Task: Select a due date automation when advanced on, 2 days before a card is due add content with a description containing resume at 11:00 AM.
Action: Mouse moved to (1344, 96)
Screenshot: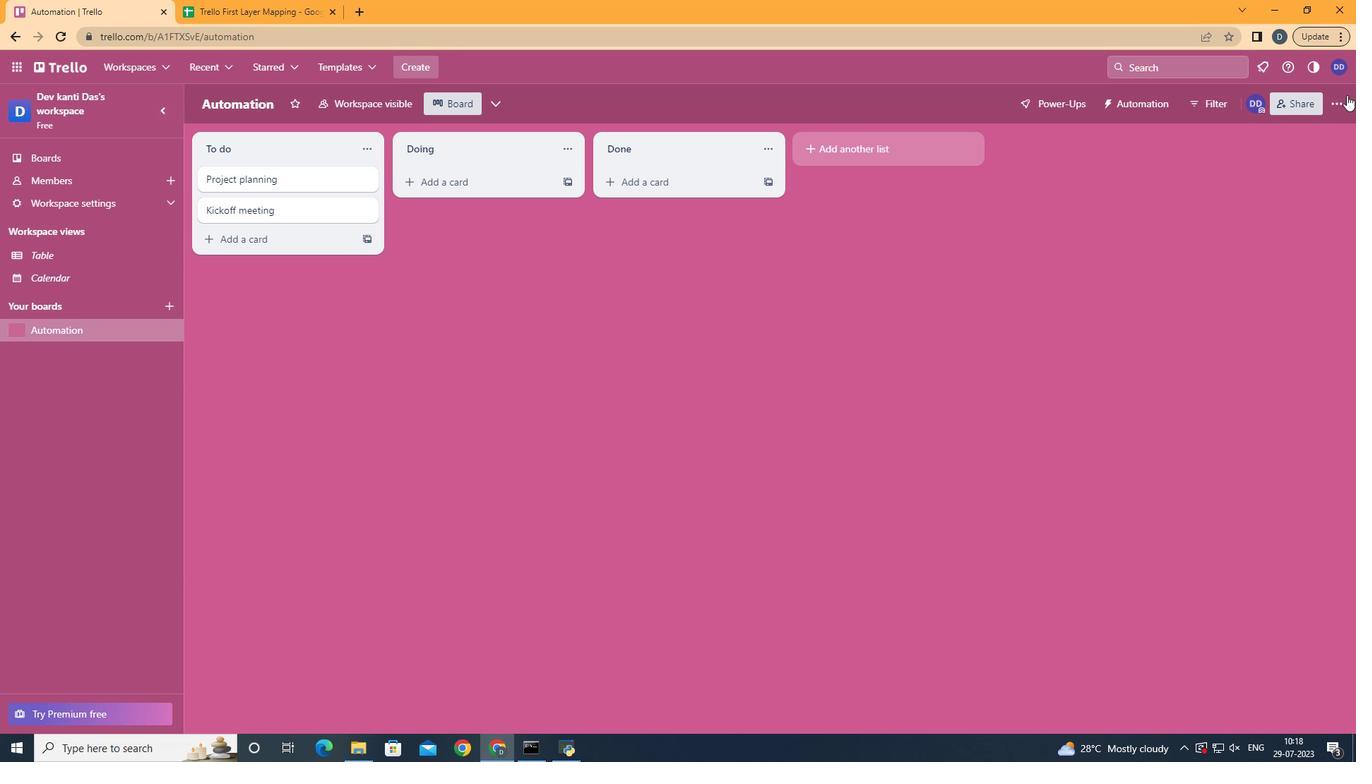 
Action: Mouse pressed left at (1344, 96)
Screenshot: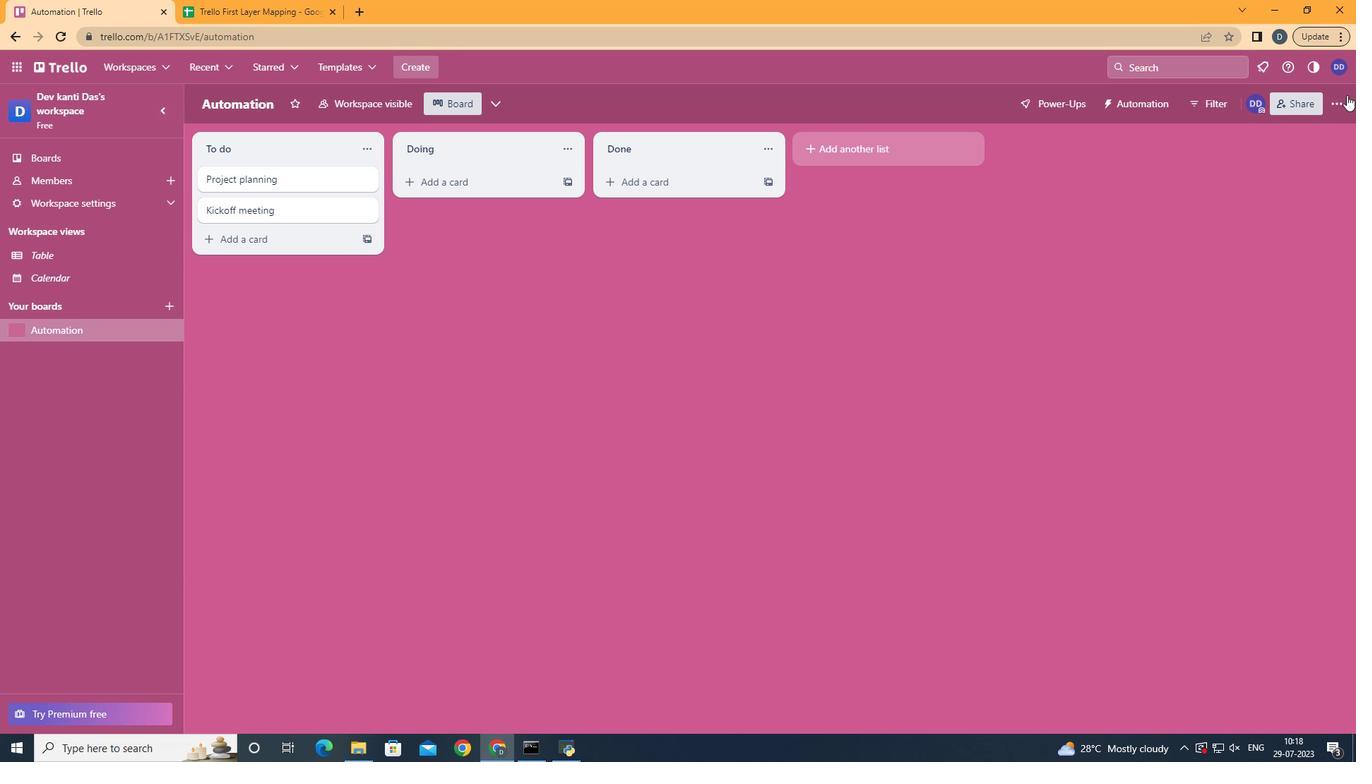 
Action: Mouse moved to (1211, 295)
Screenshot: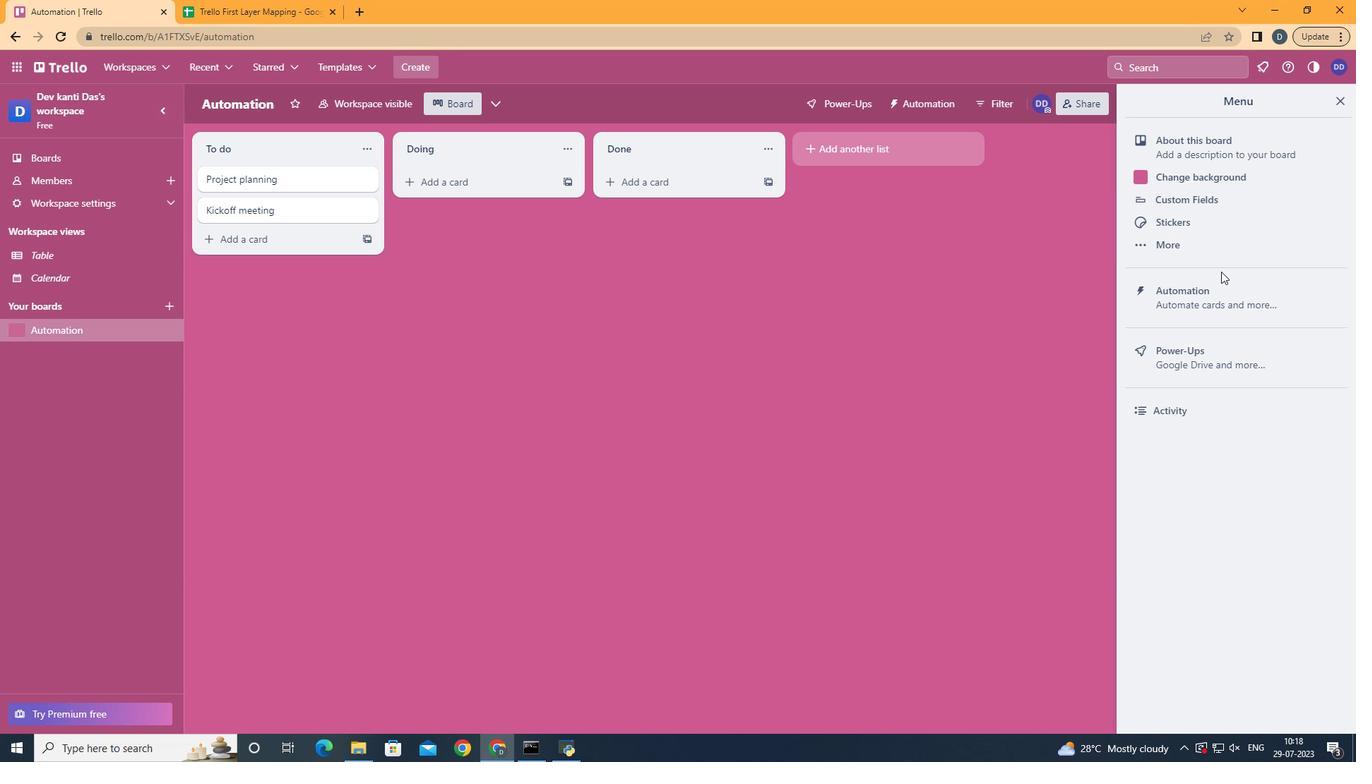 
Action: Mouse pressed left at (1211, 295)
Screenshot: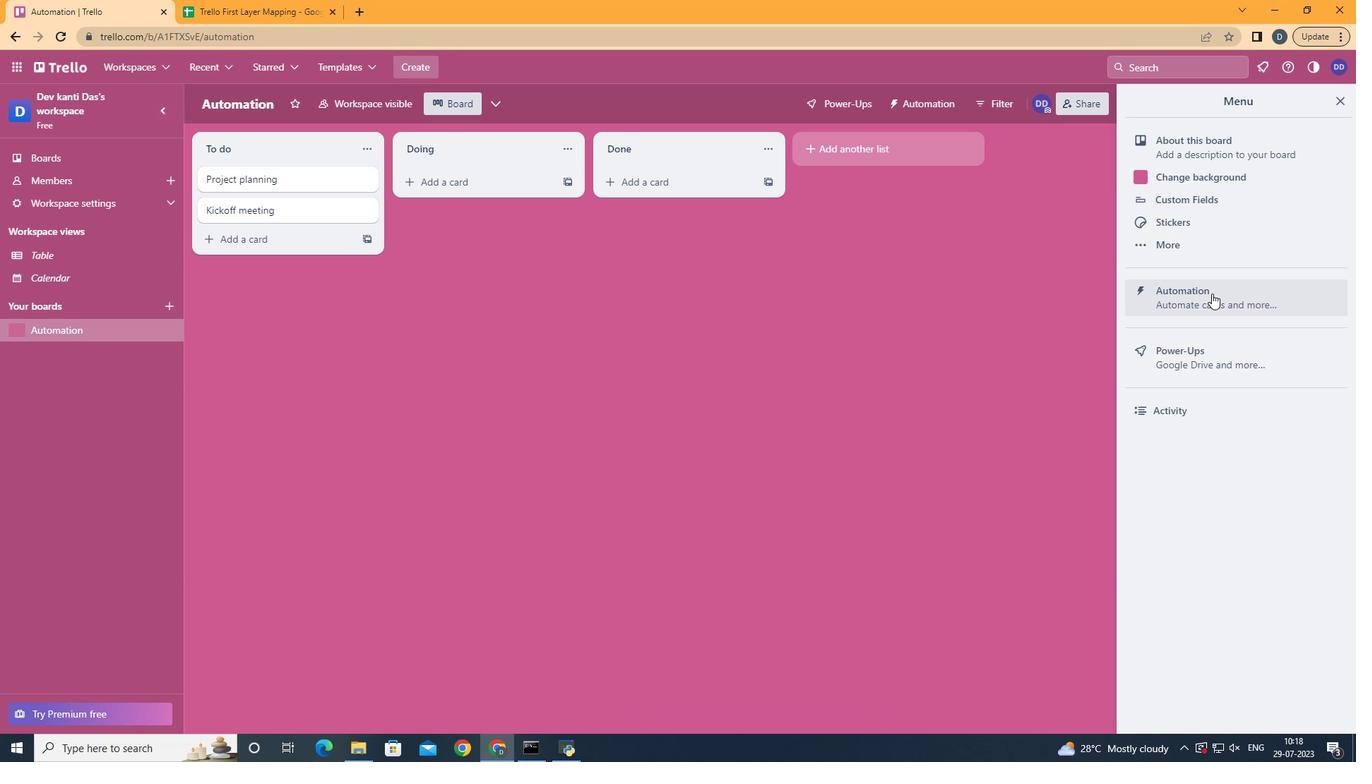 
Action: Mouse moved to (234, 281)
Screenshot: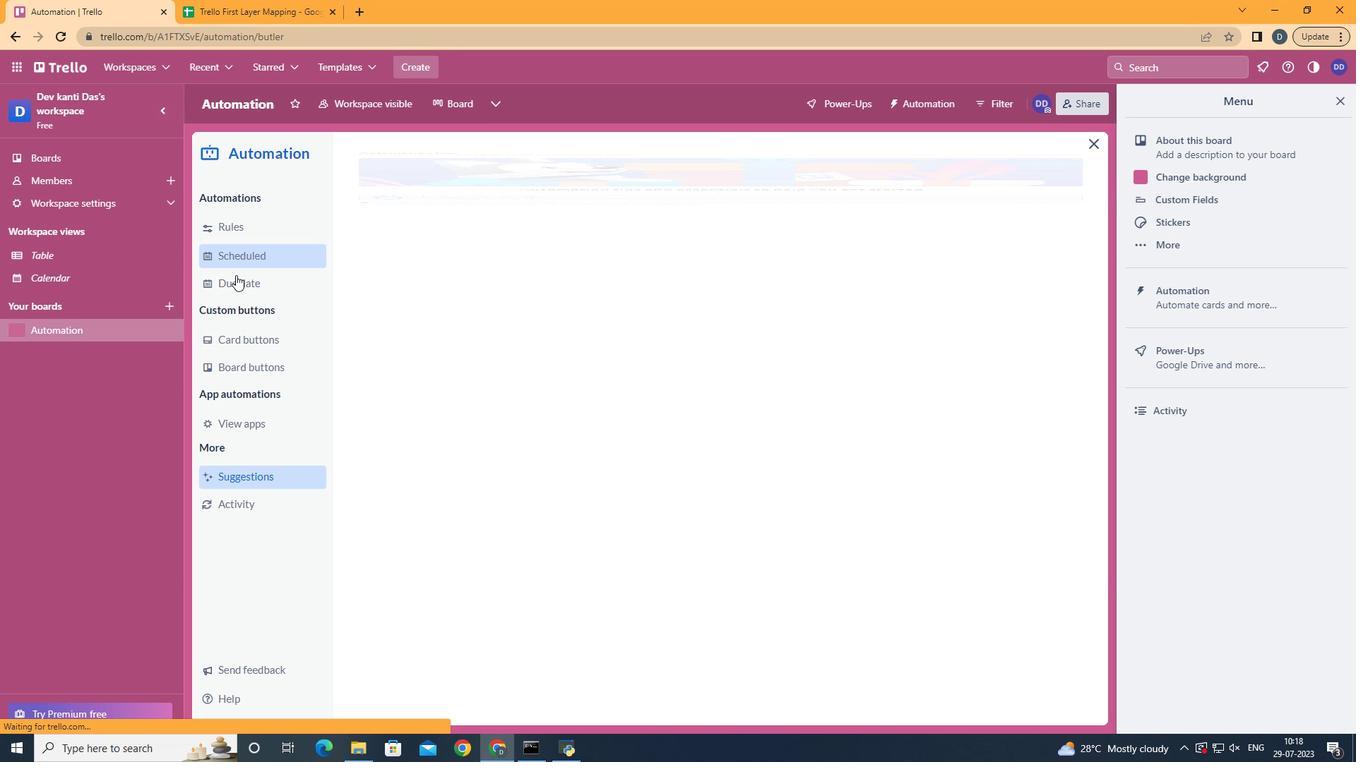
Action: Mouse pressed left at (234, 281)
Screenshot: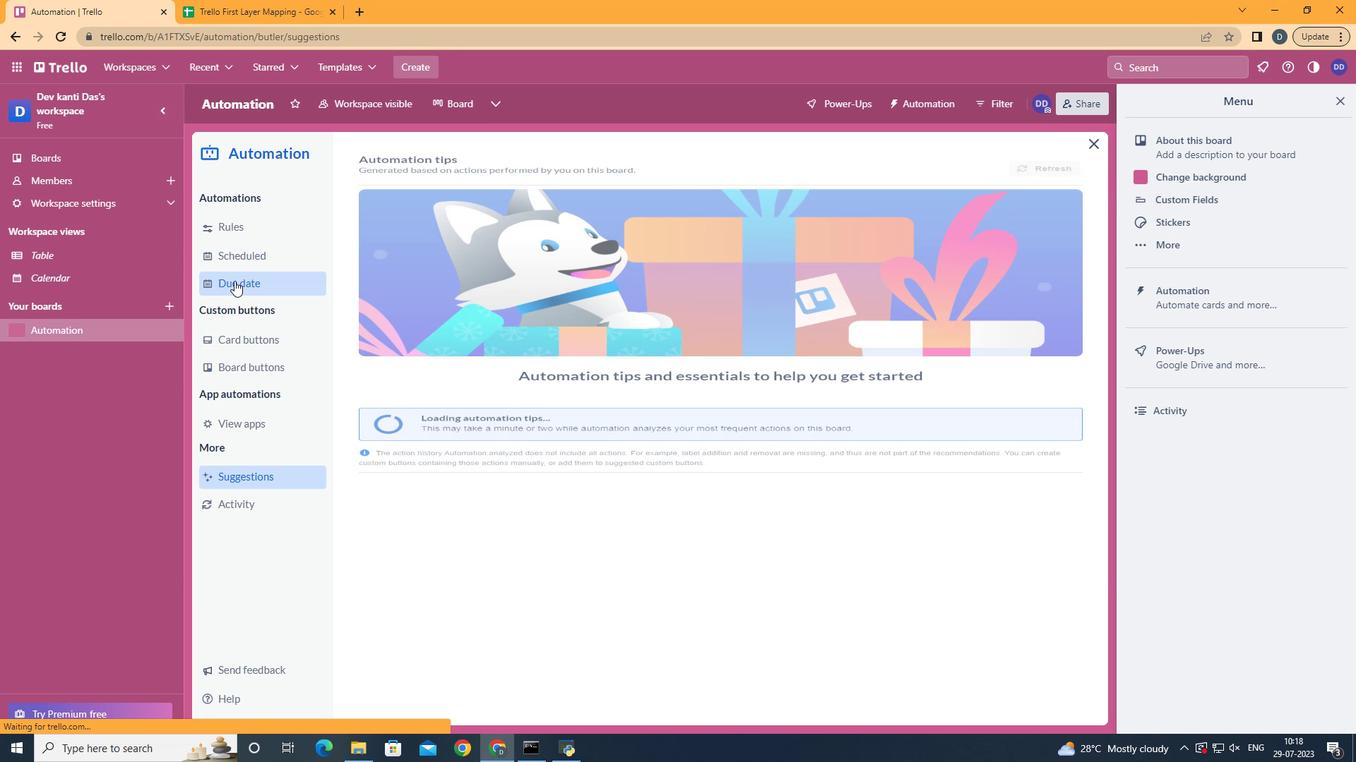 
Action: Mouse moved to (1005, 163)
Screenshot: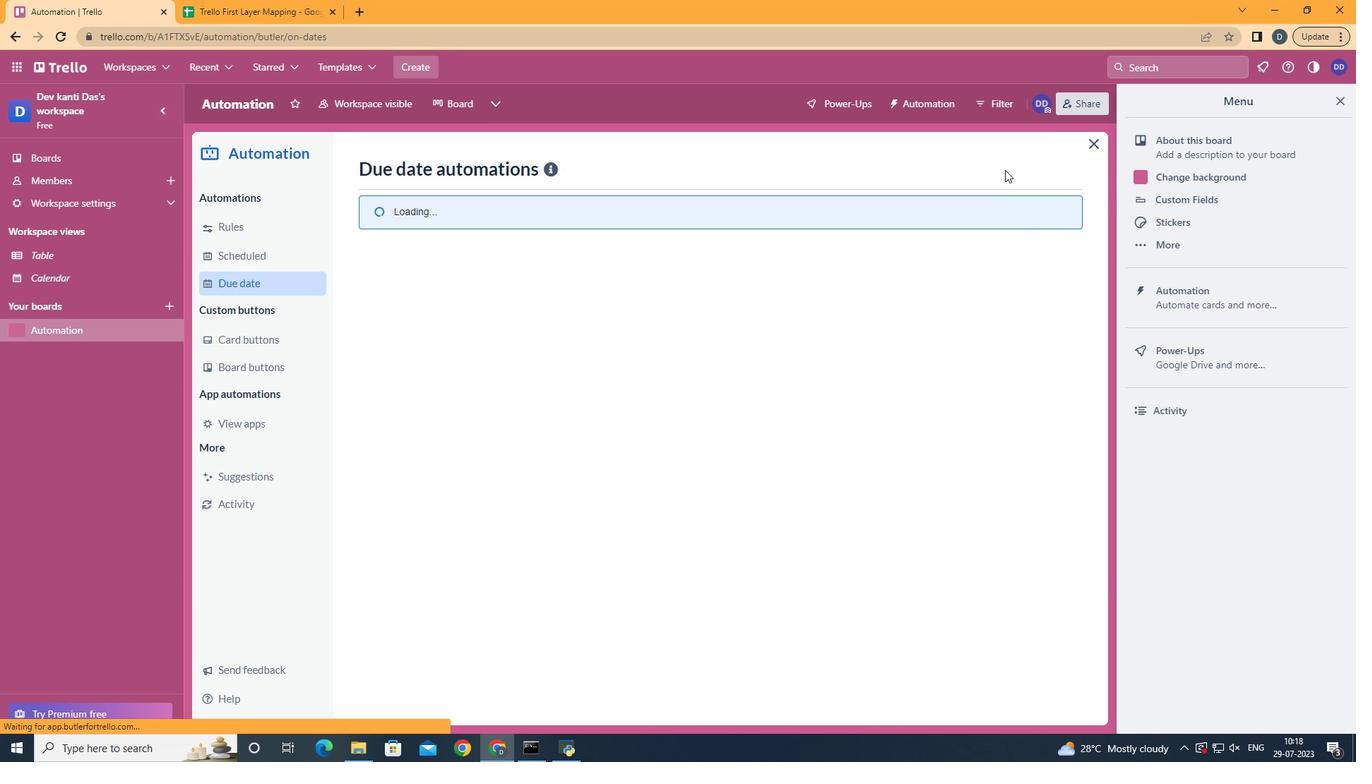 
Action: Mouse pressed left at (1005, 163)
Screenshot: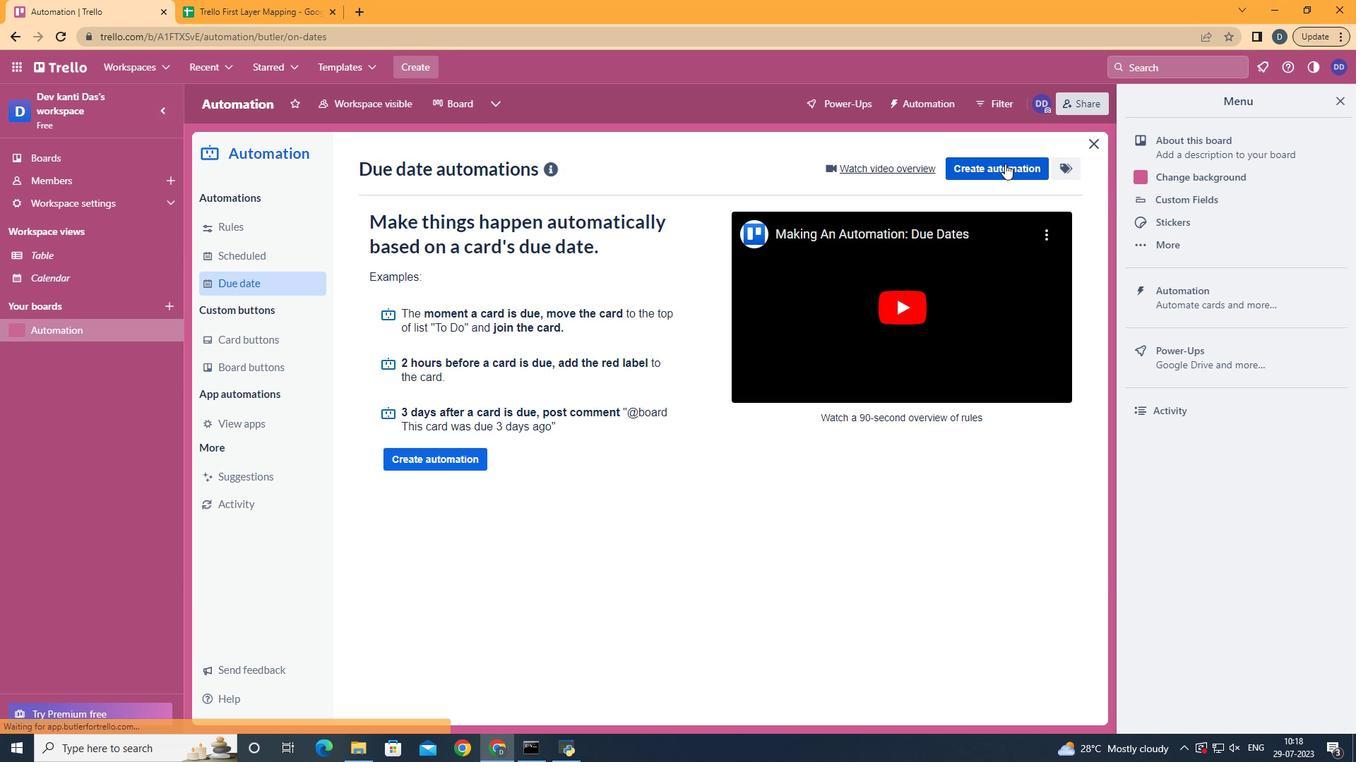 
Action: Mouse moved to (660, 314)
Screenshot: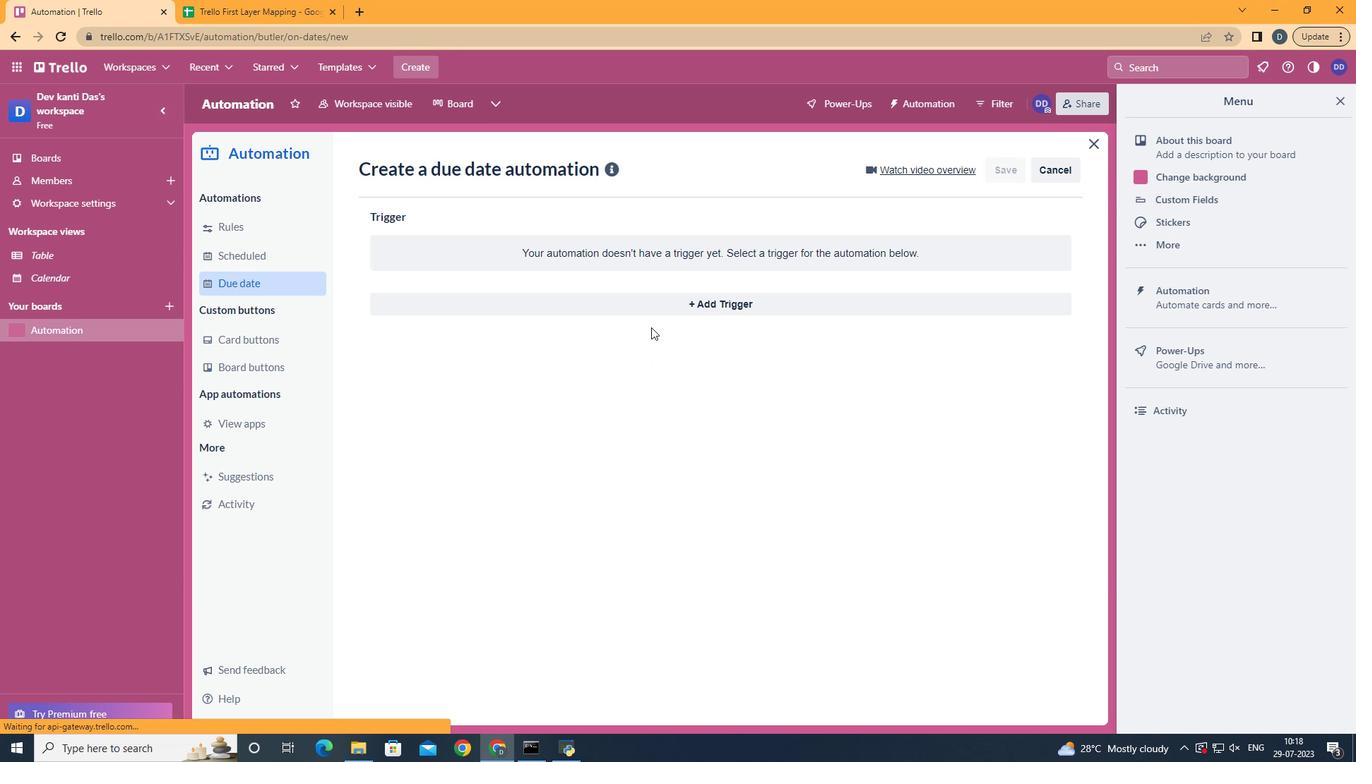 
Action: Mouse pressed left at (660, 314)
Screenshot: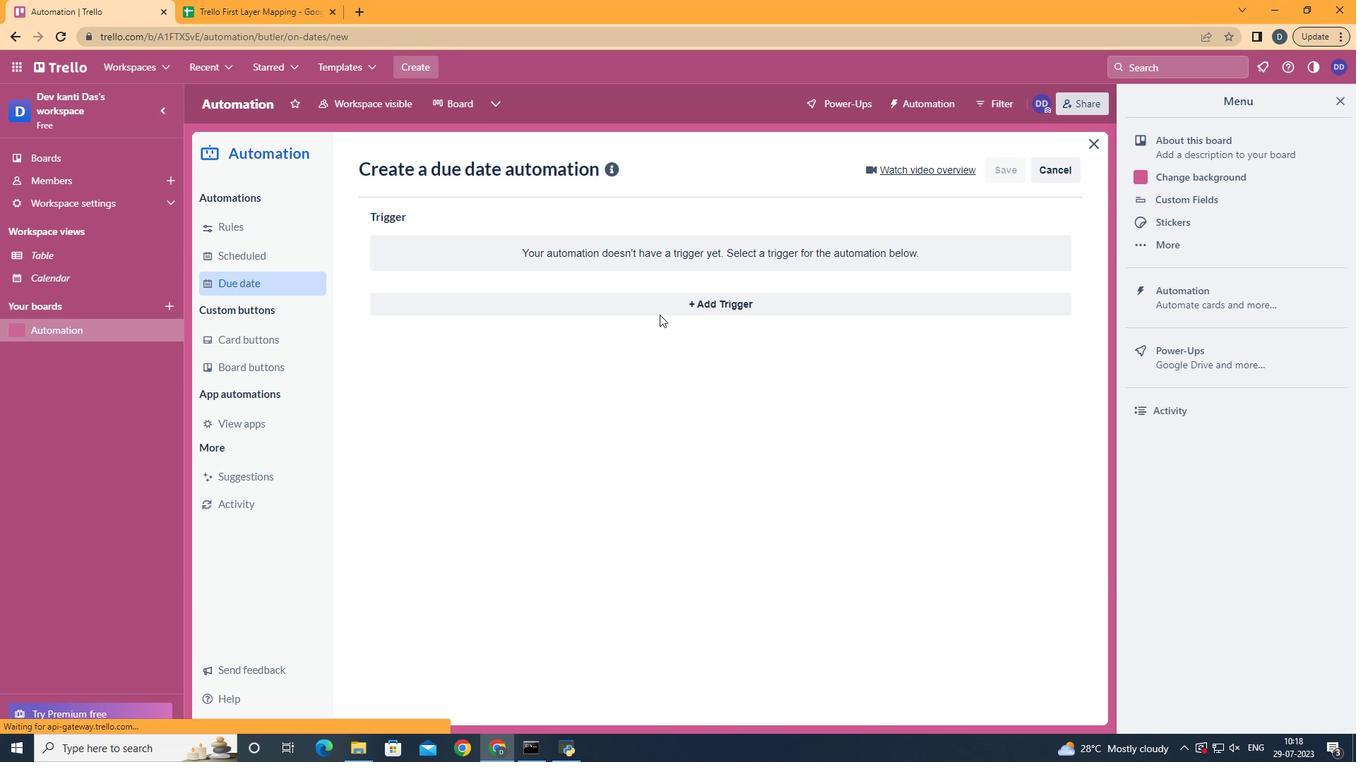 
Action: Mouse moved to (558, 532)
Screenshot: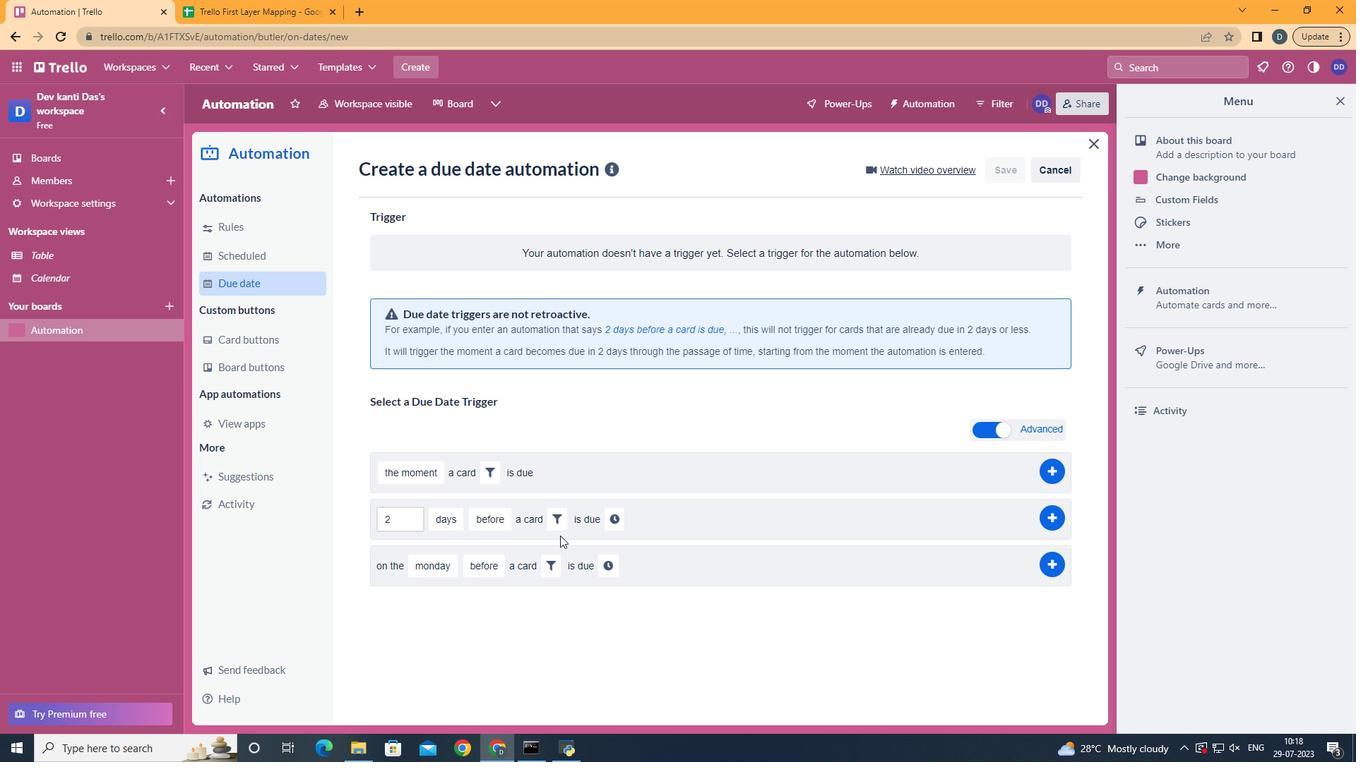 
Action: Mouse pressed left at (558, 532)
Screenshot: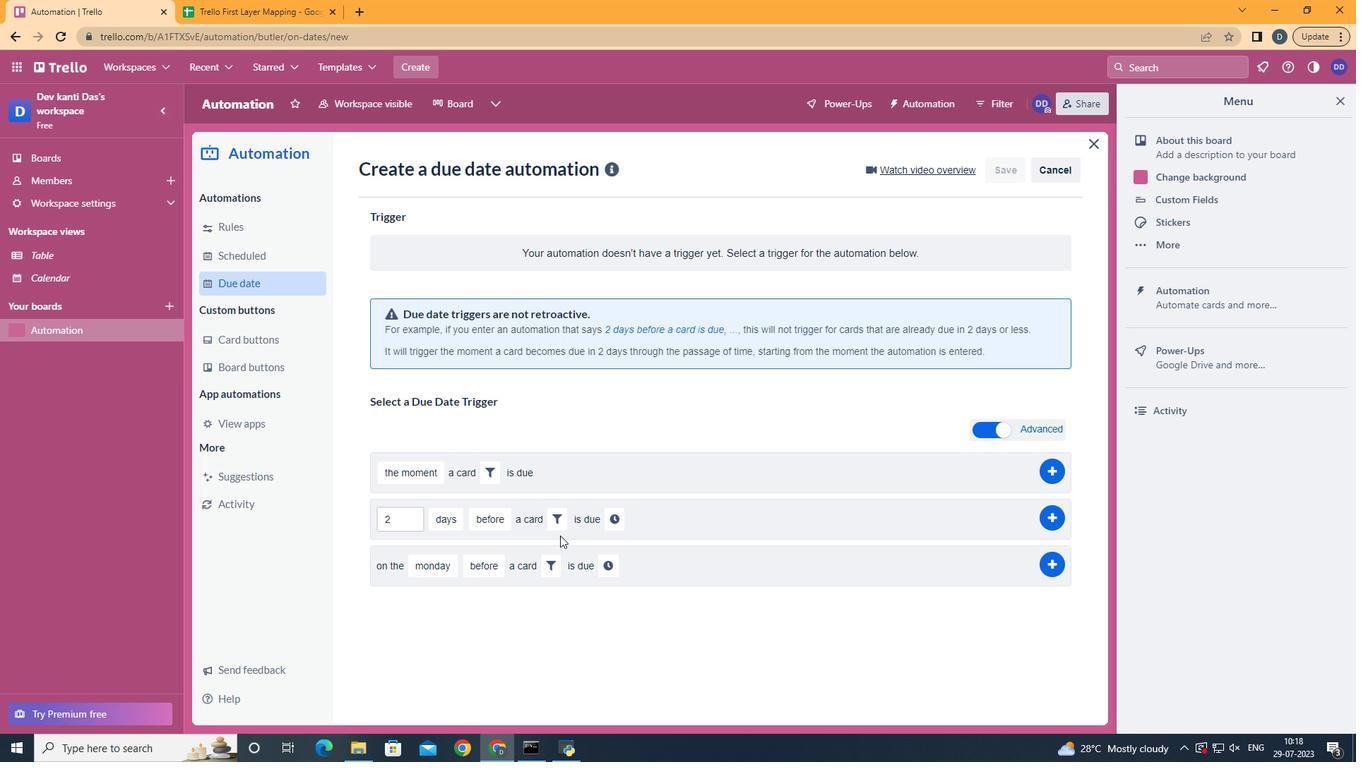 
Action: Mouse moved to (558, 524)
Screenshot: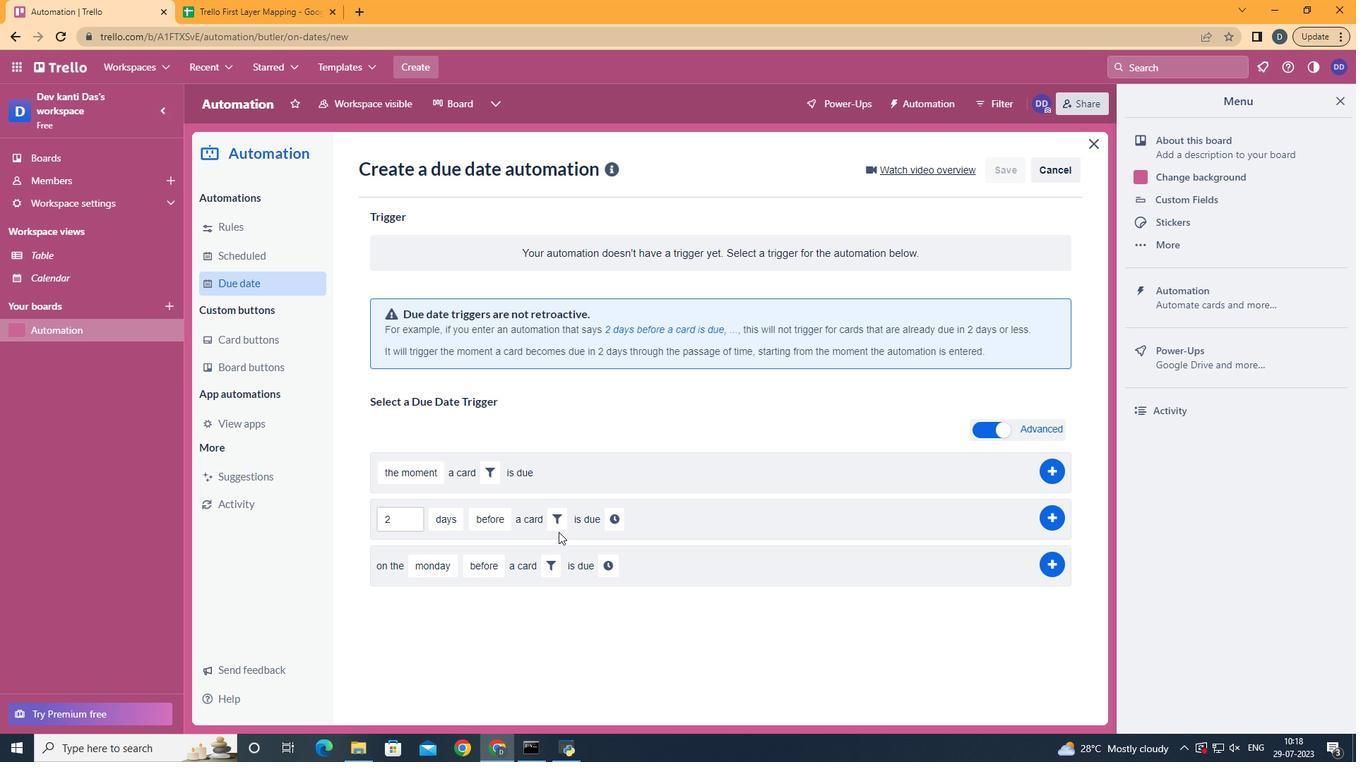 
Action: Mouse pressed left at (558, 524)
Screenshot: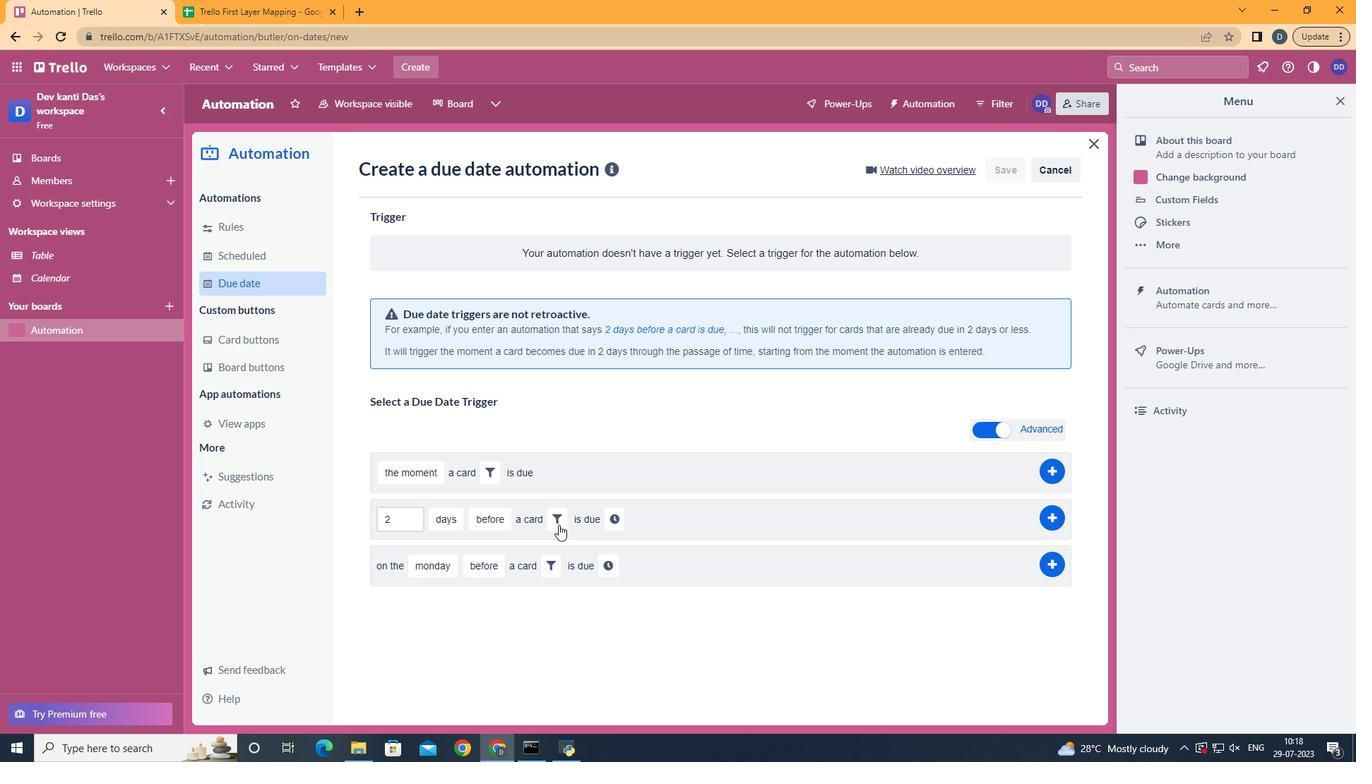 
Action: Mouse moved to (724, 559)
Screenshot: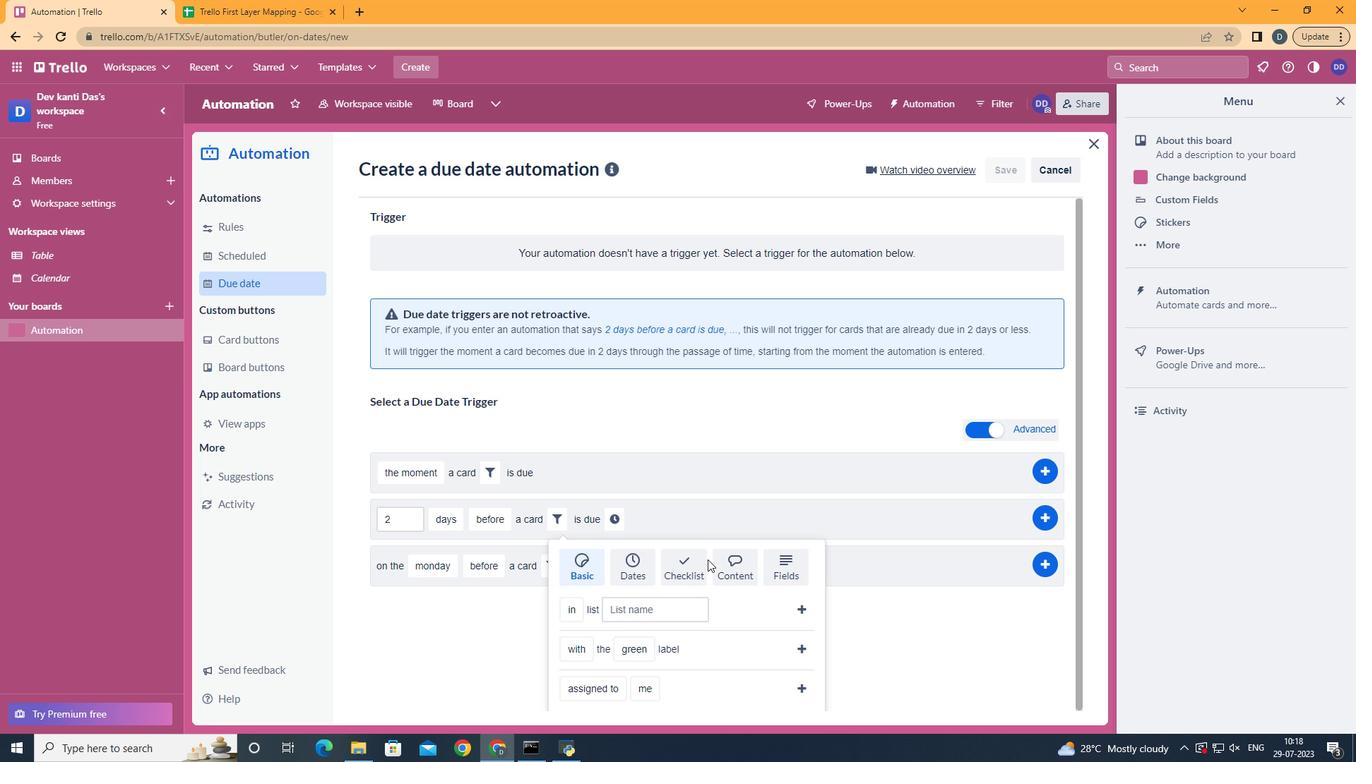 
Action: Mouse pressed left at (724, 559)
Screenshot: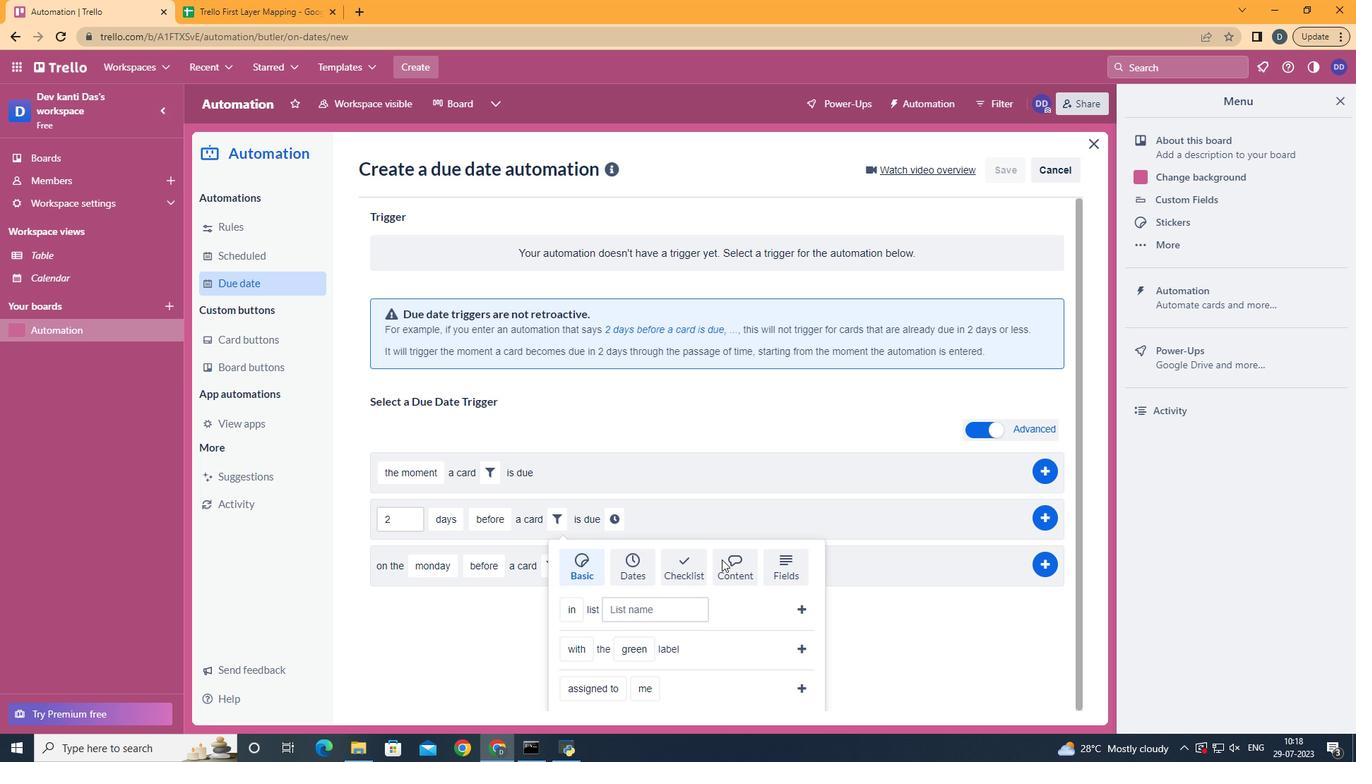 
Action: Mouse scrolled (724, 558) with delta (0, 0)
Screenshot: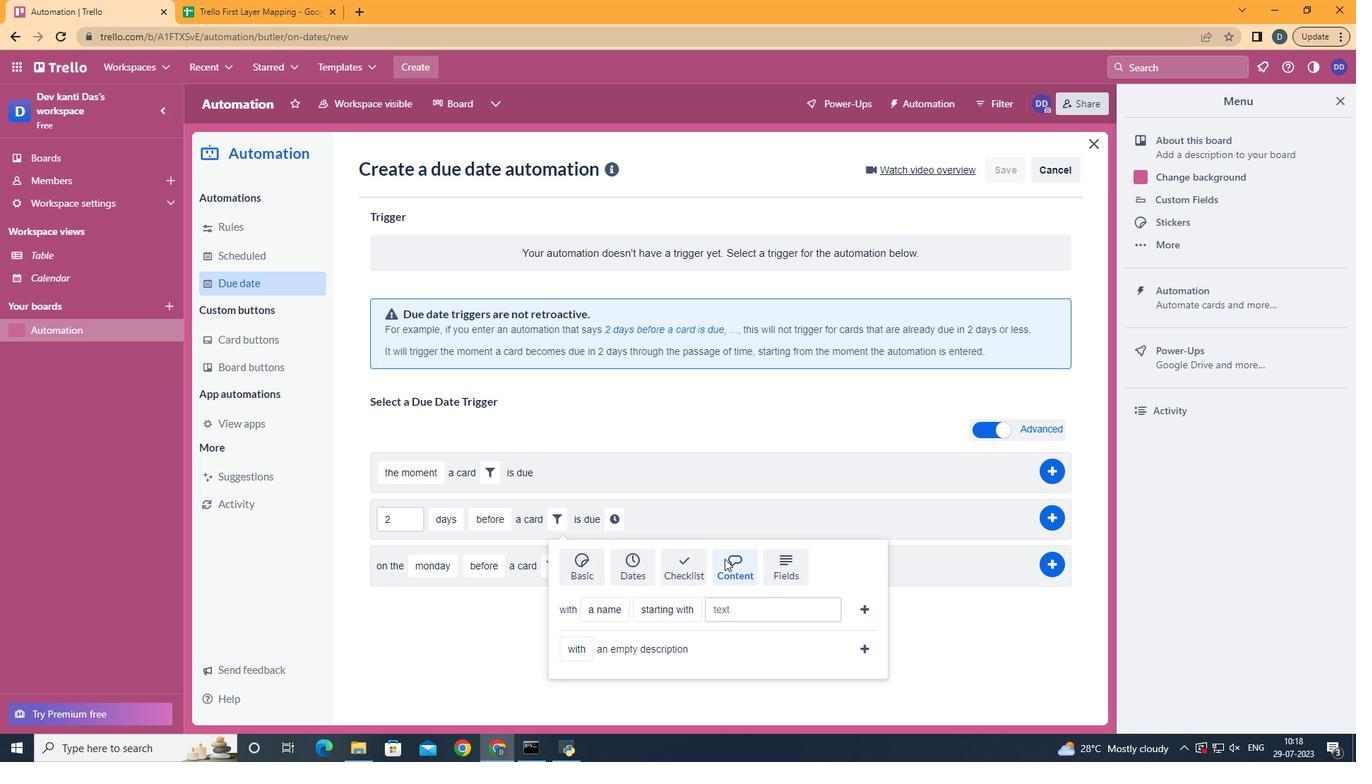 
Action: Mouse scrolled (724, 558) with delta (0, 0)
Screenshot: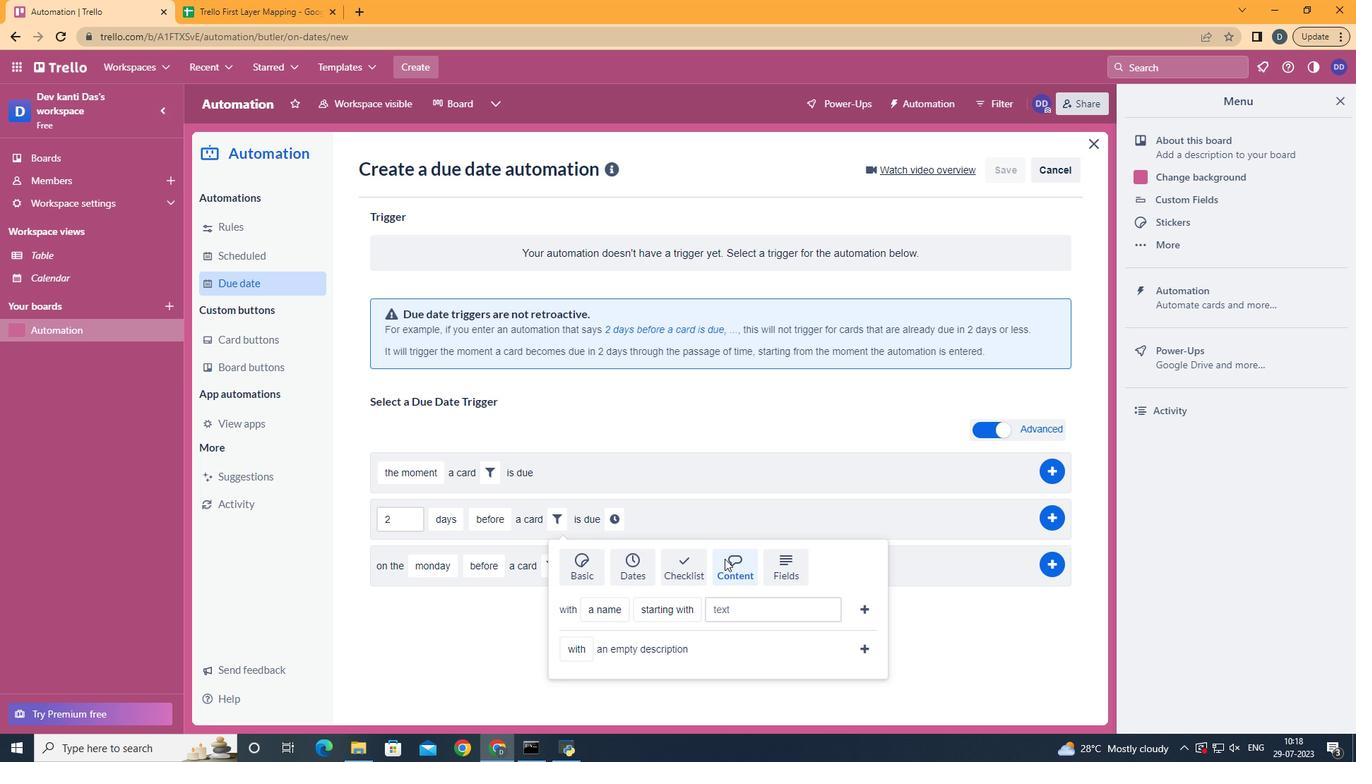 
Action: Mouse scrolled (724, 558) with delta (0, 0)
Screenshot: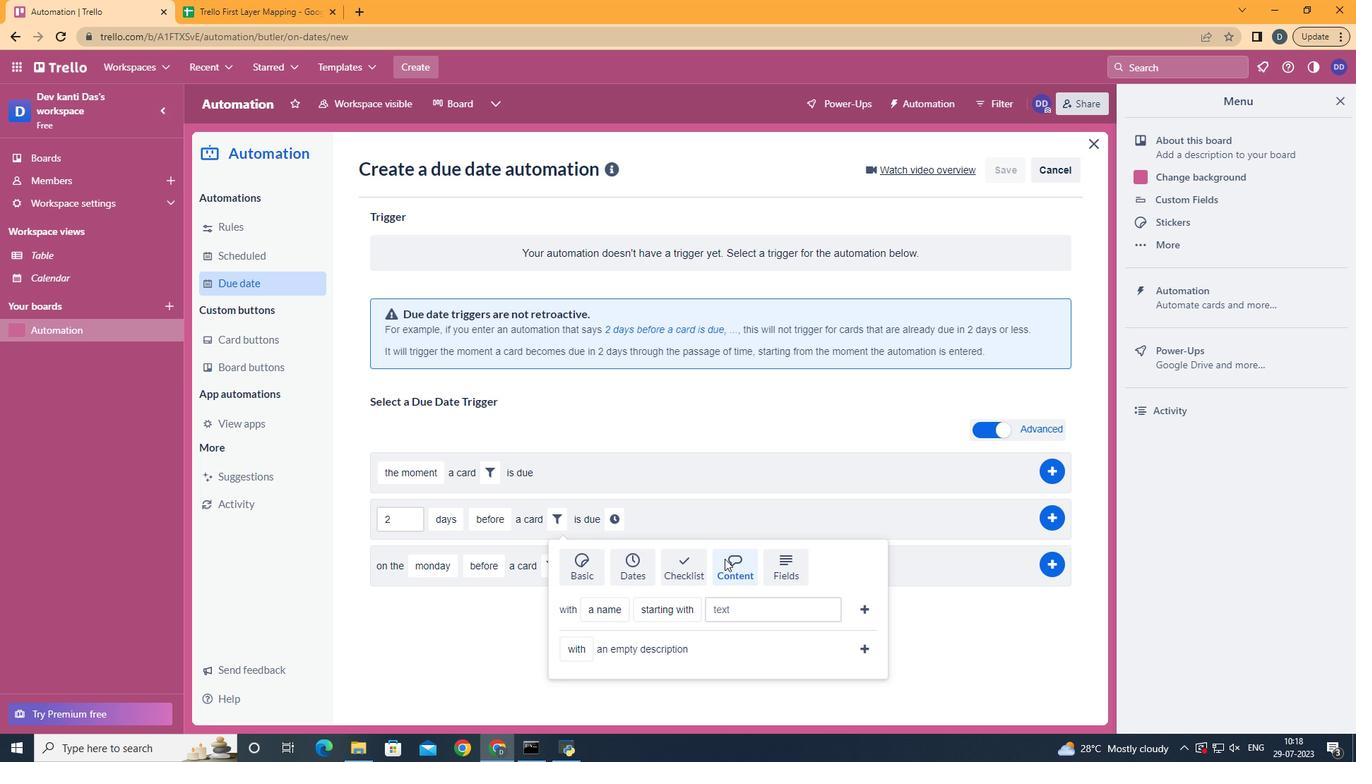 
Action: Mouse moved to (606, 663)
Screenshot: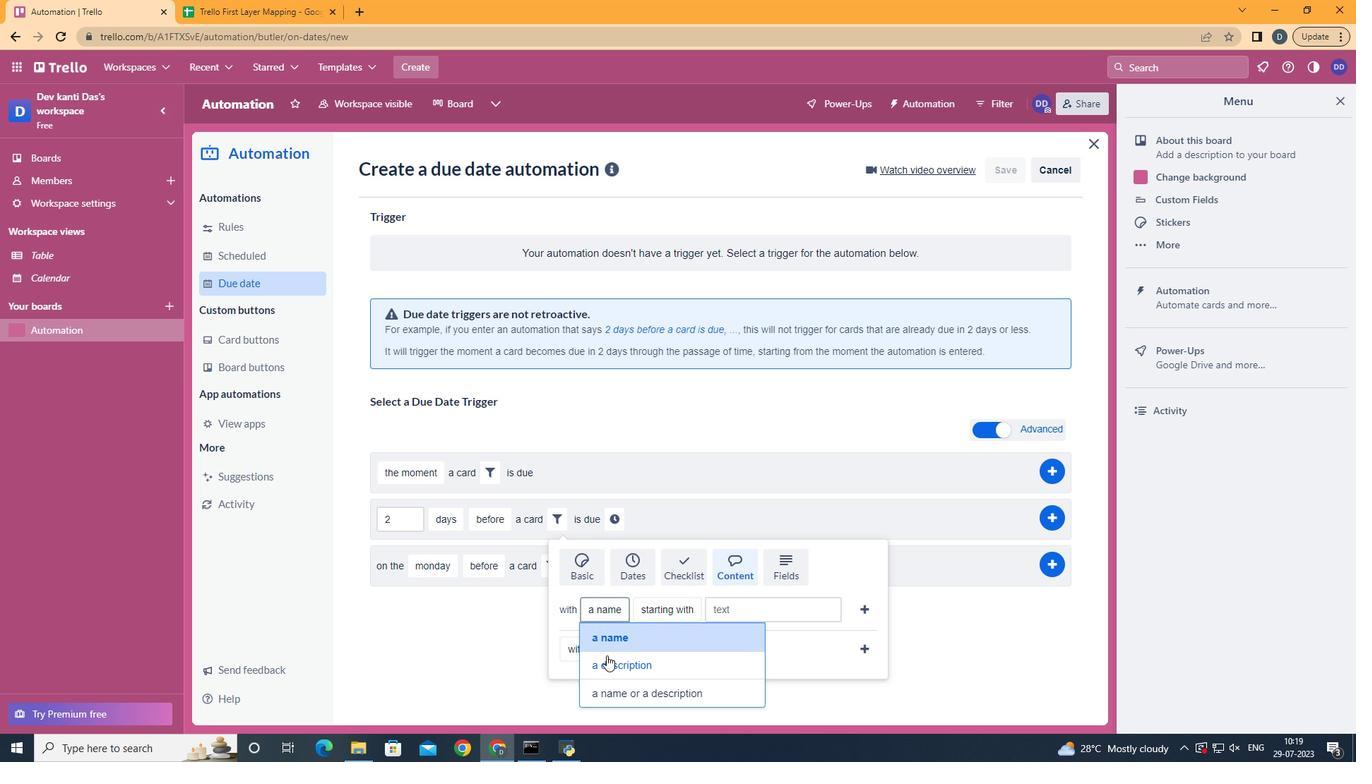 
Action: Mouse pressed left at (606, 663)
Screenshot: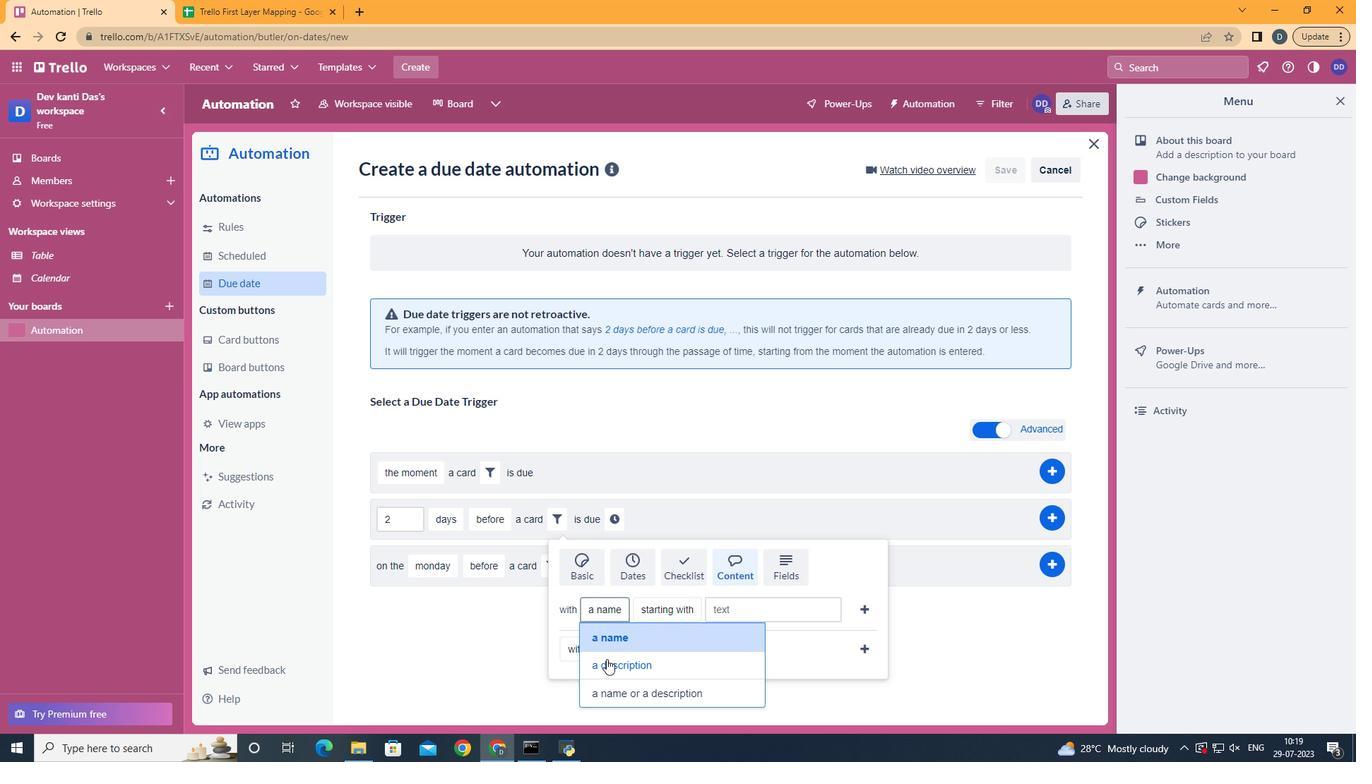 
Action: Mouse moved to (714, 504)
Screenshot: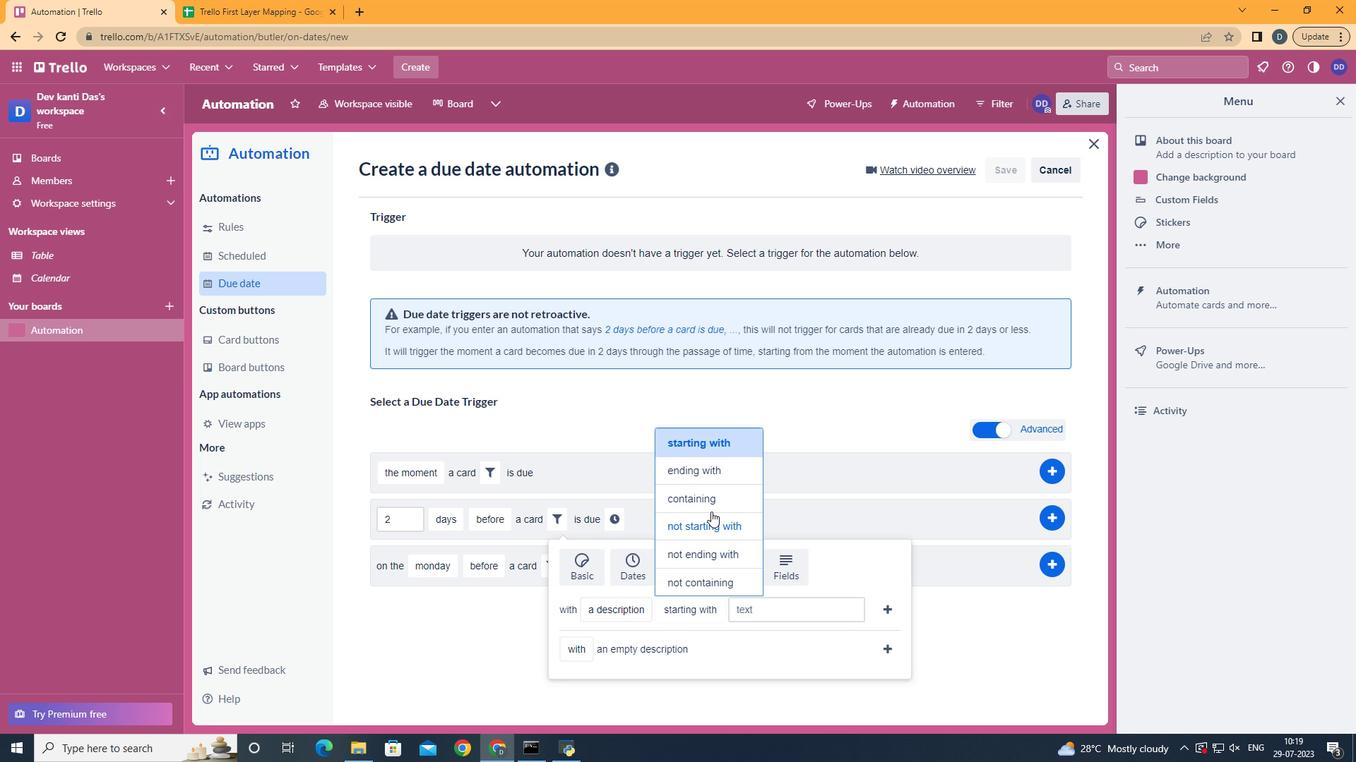 
Action: Mouse pressed left at (714, 504)
Screenshot: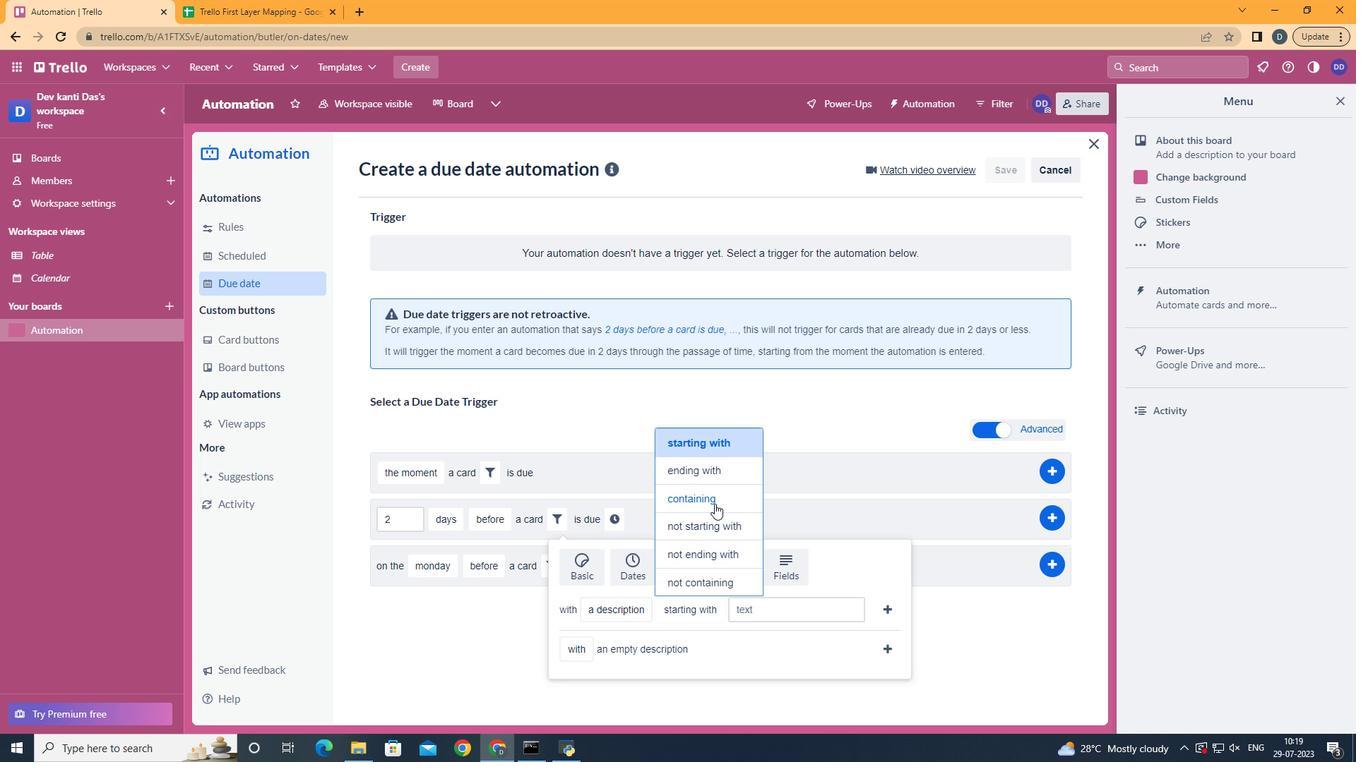 
Action: Mouse moved to (790, 598)
Screenshot: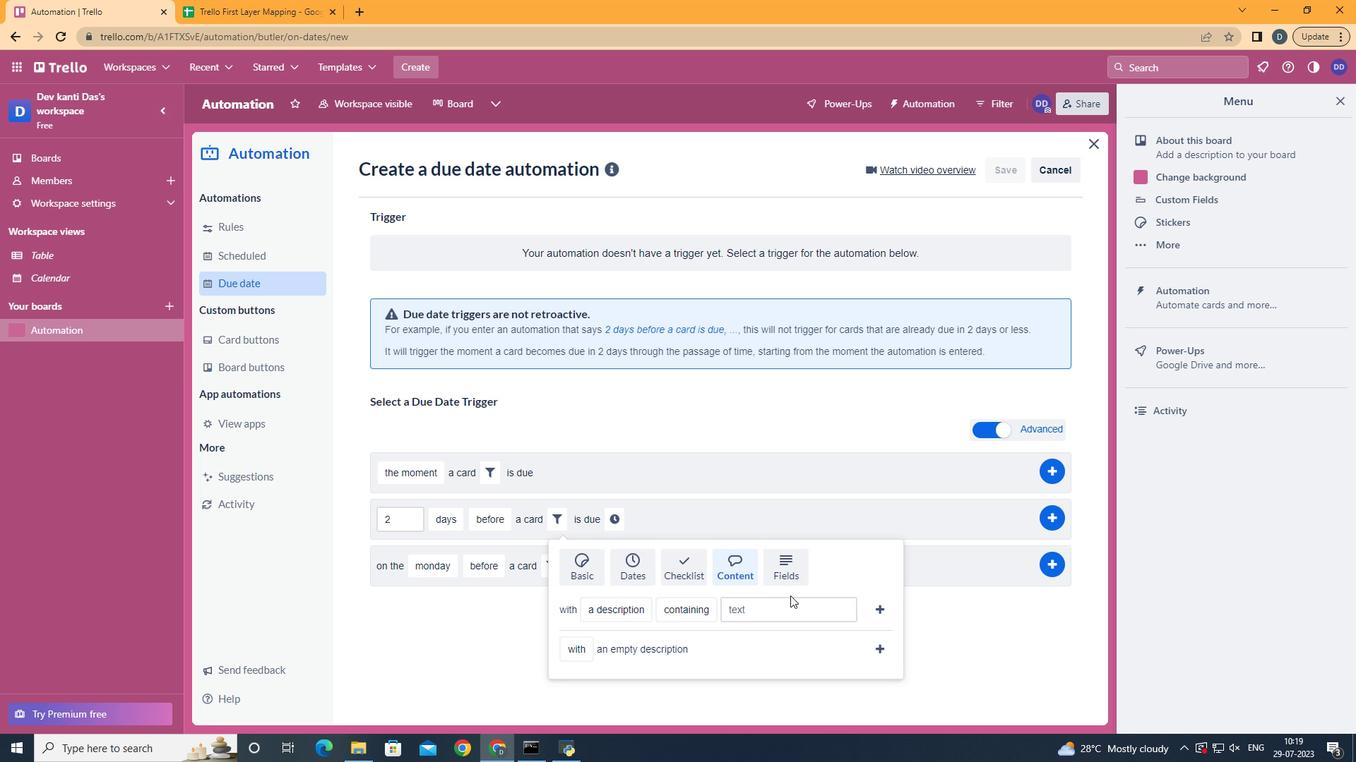 
Action: Mouse pressed left at (790, 598)
Screenshot: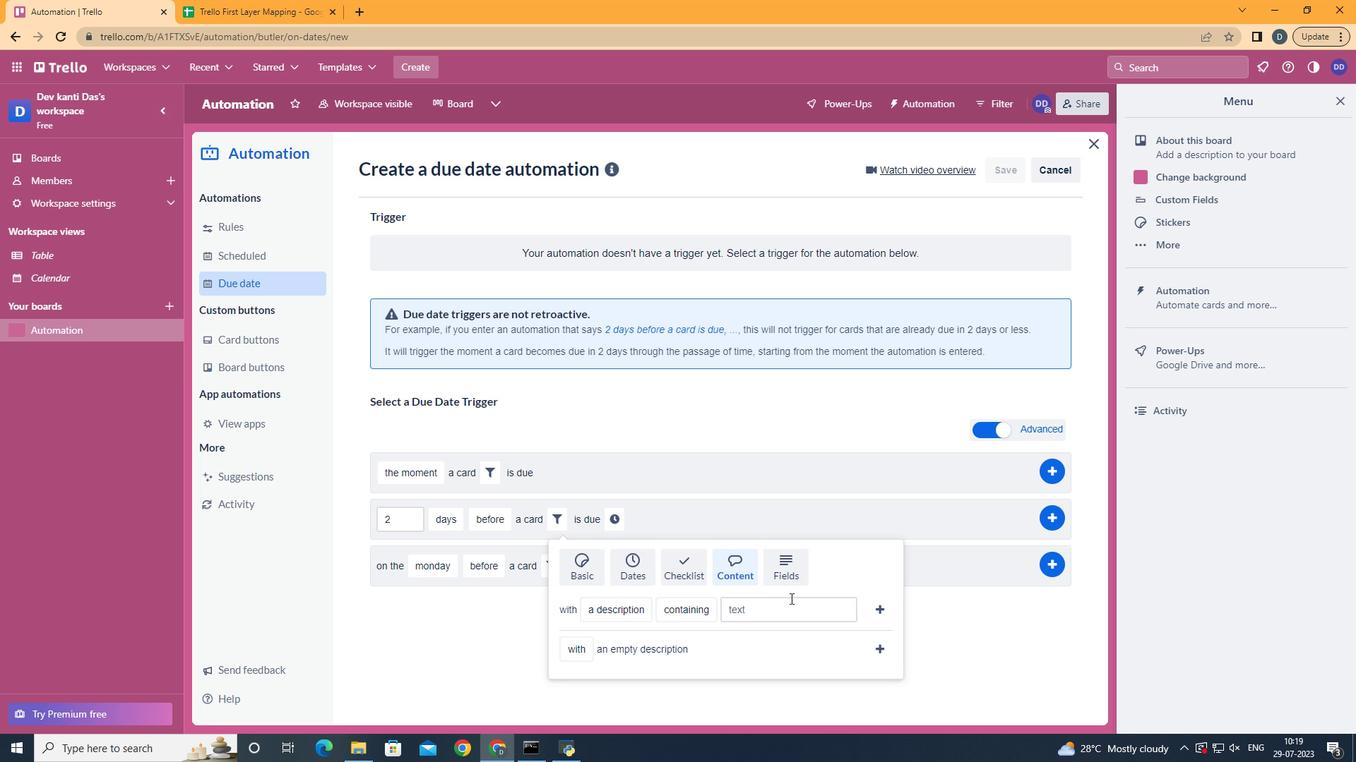 
Action: Key pressed resume
Screenshot: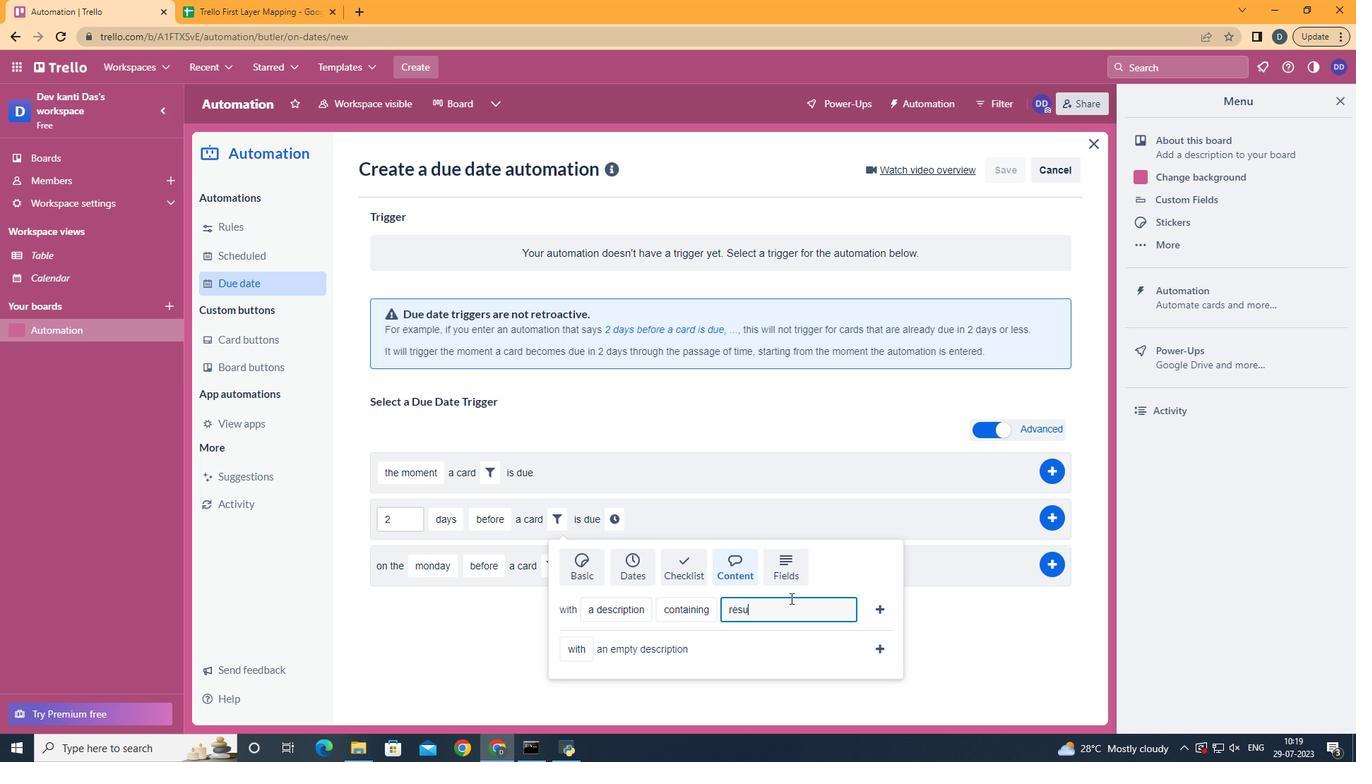 
Action: Mouse moved to (887, 610)
Screenshot: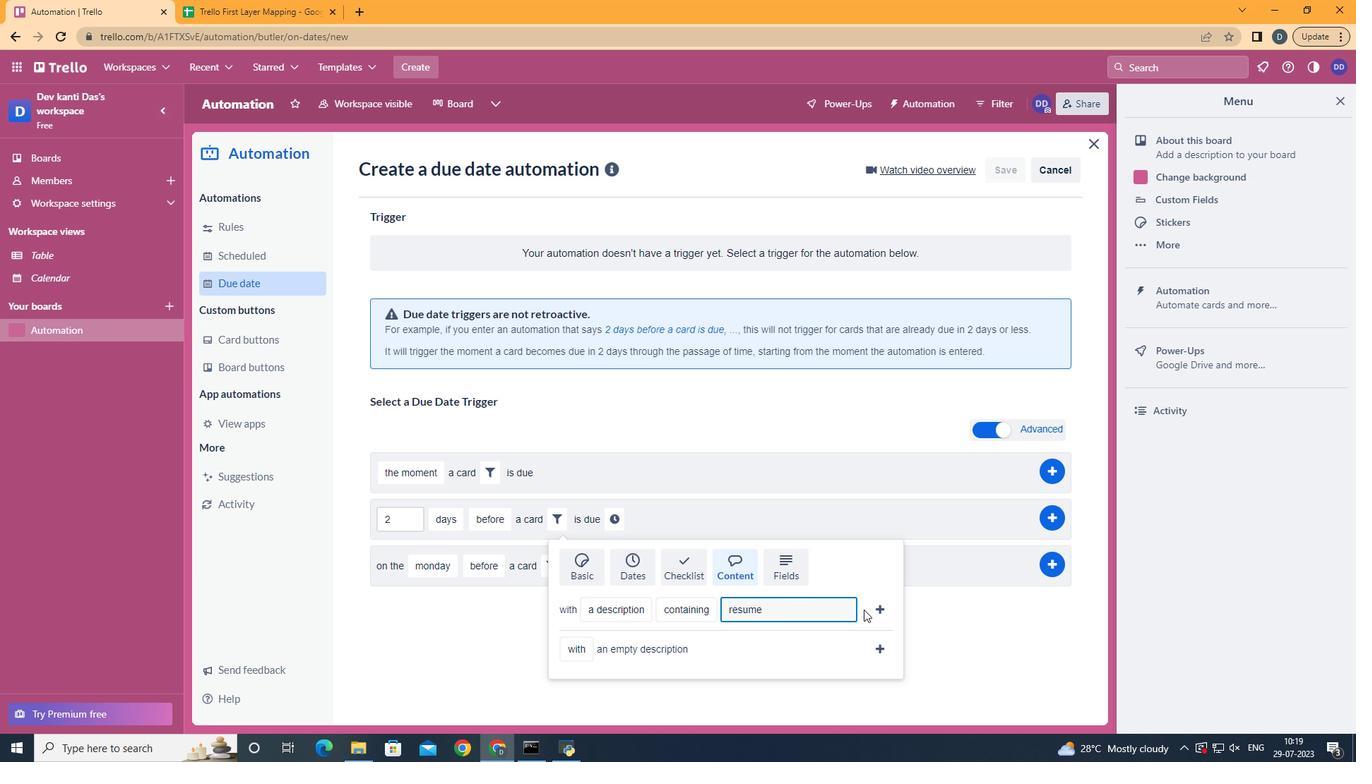 
Action: Mouse pressed left at (887, 610)
Screenshot: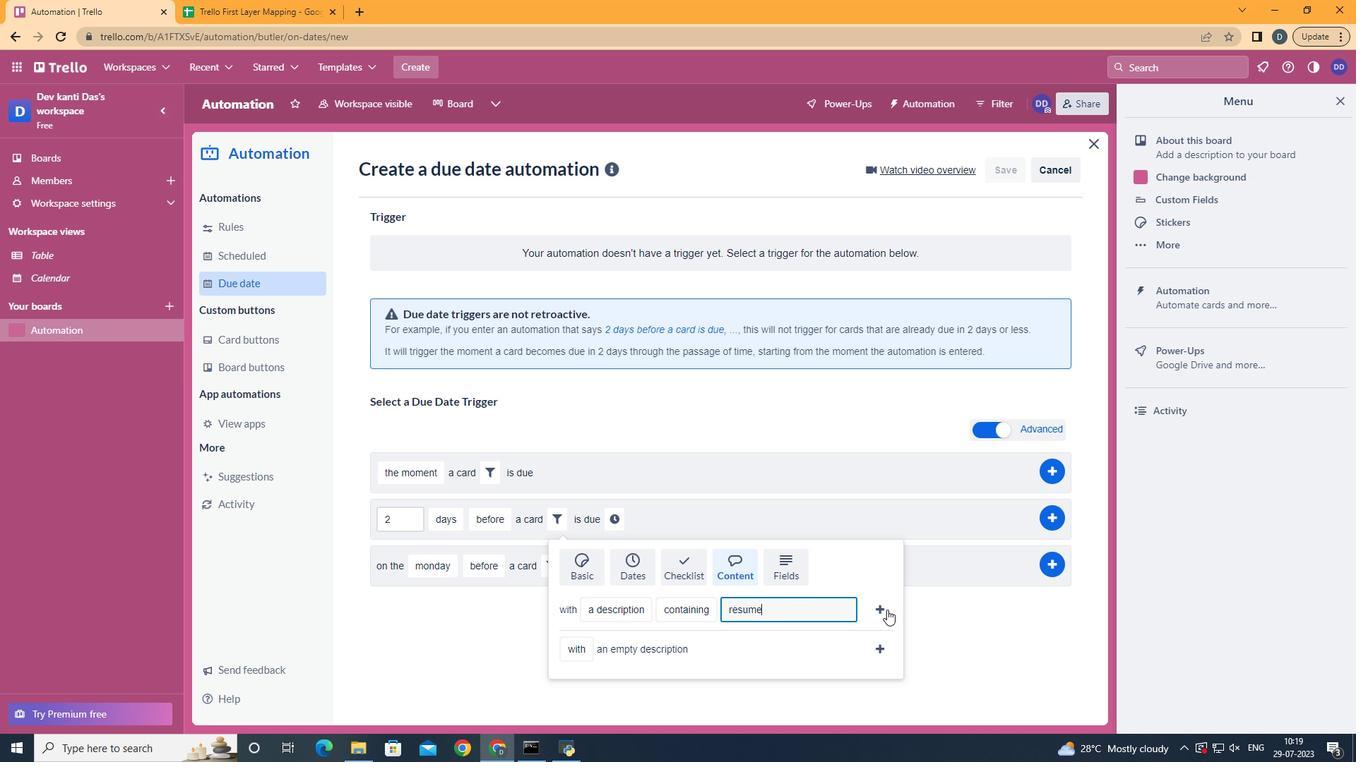 
Action: Mouse moved to (816, 525)
Screenshot: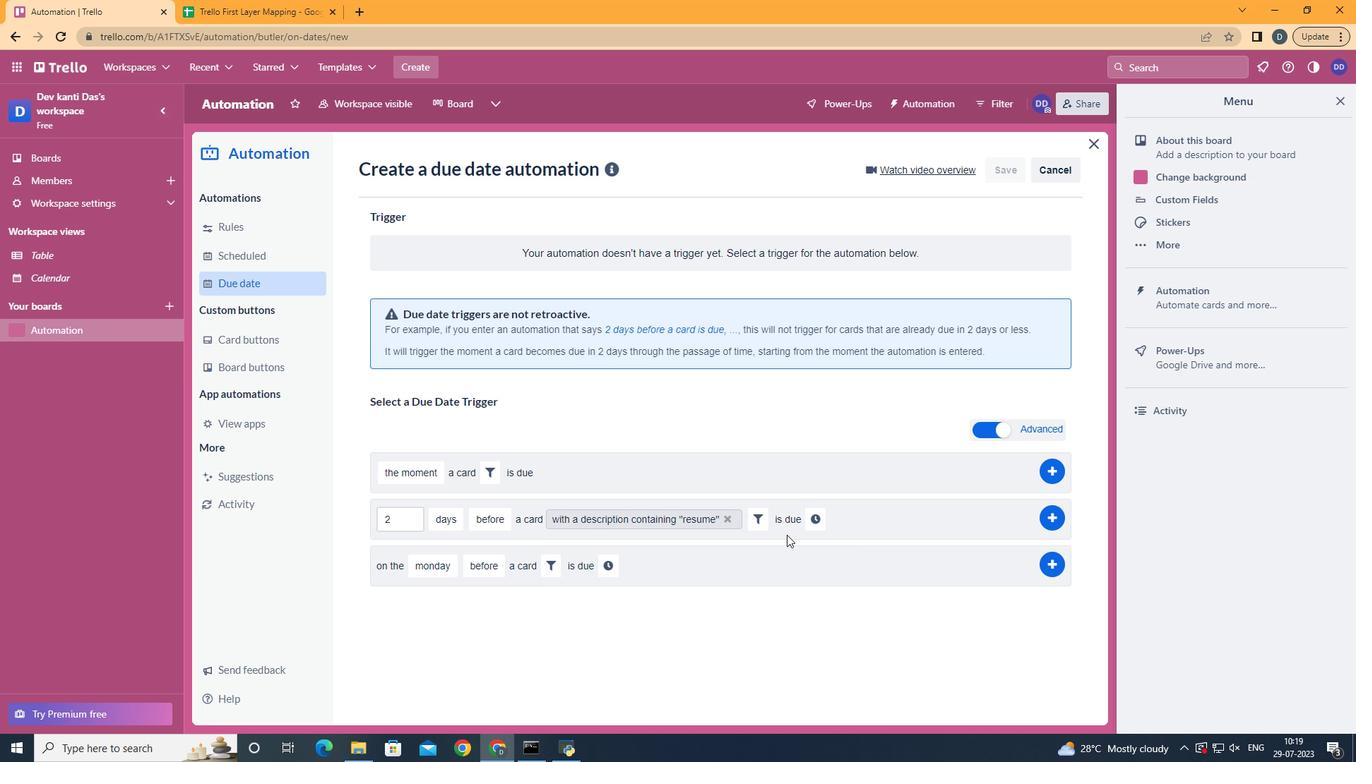 
Action: Mouse pressed left at (816, 525)
Screenshot: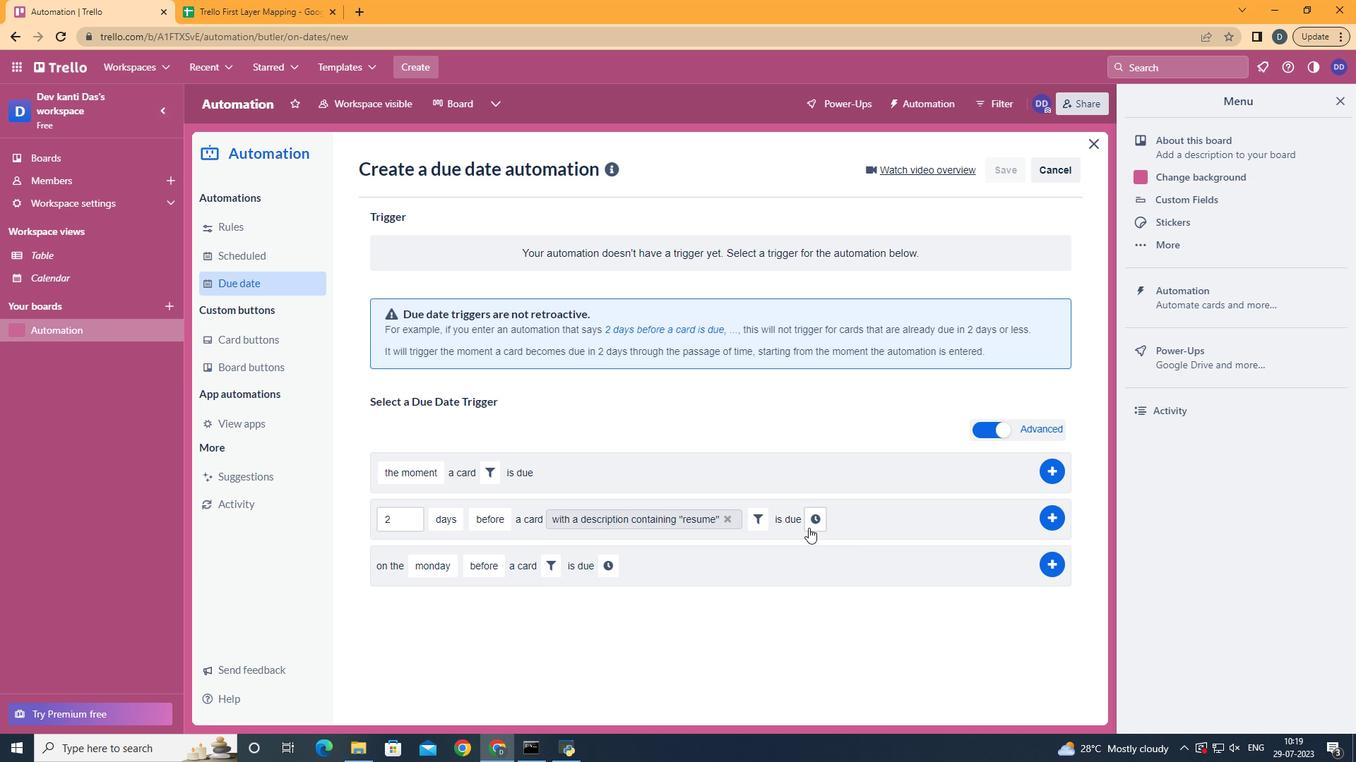 
Action: Mouse moved to (870, 524)
Screenshot: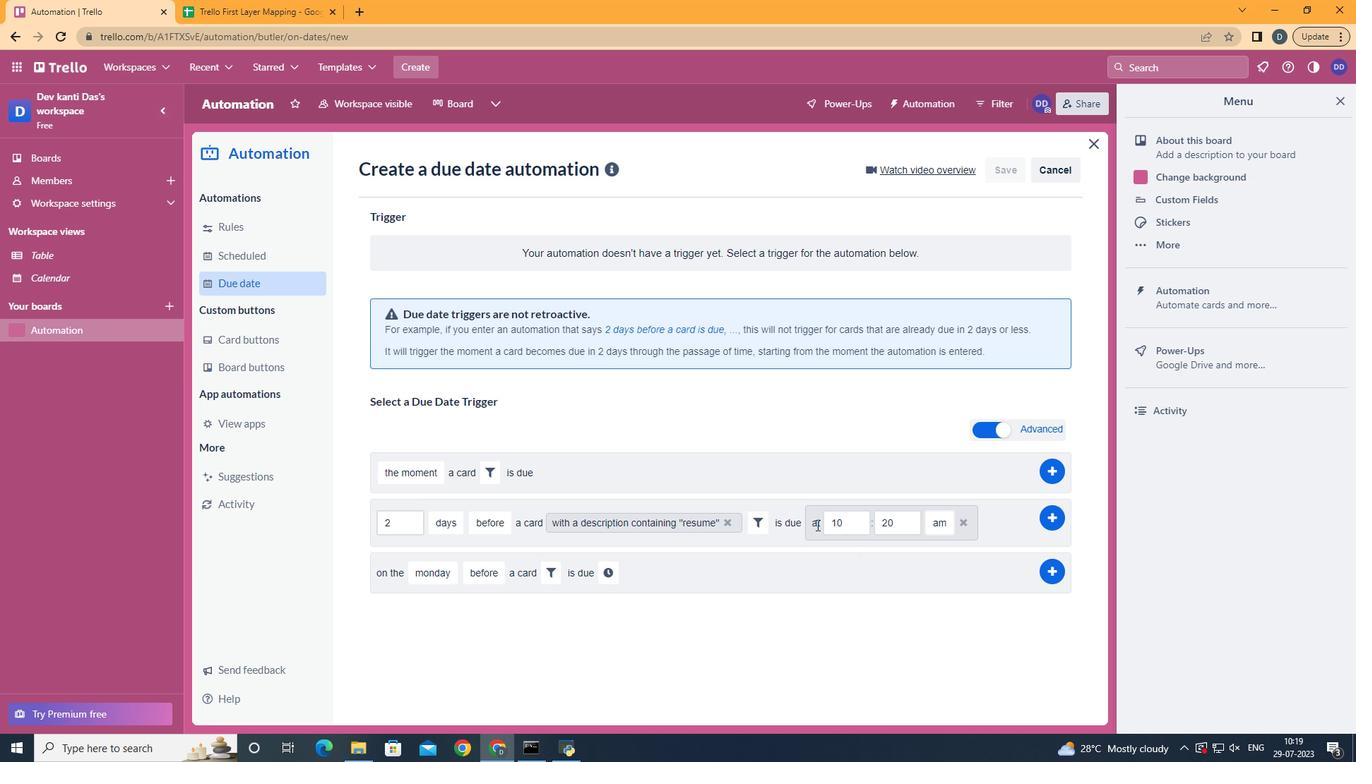 
Action: Mouse pressed left at (870, 524)
Screenshot: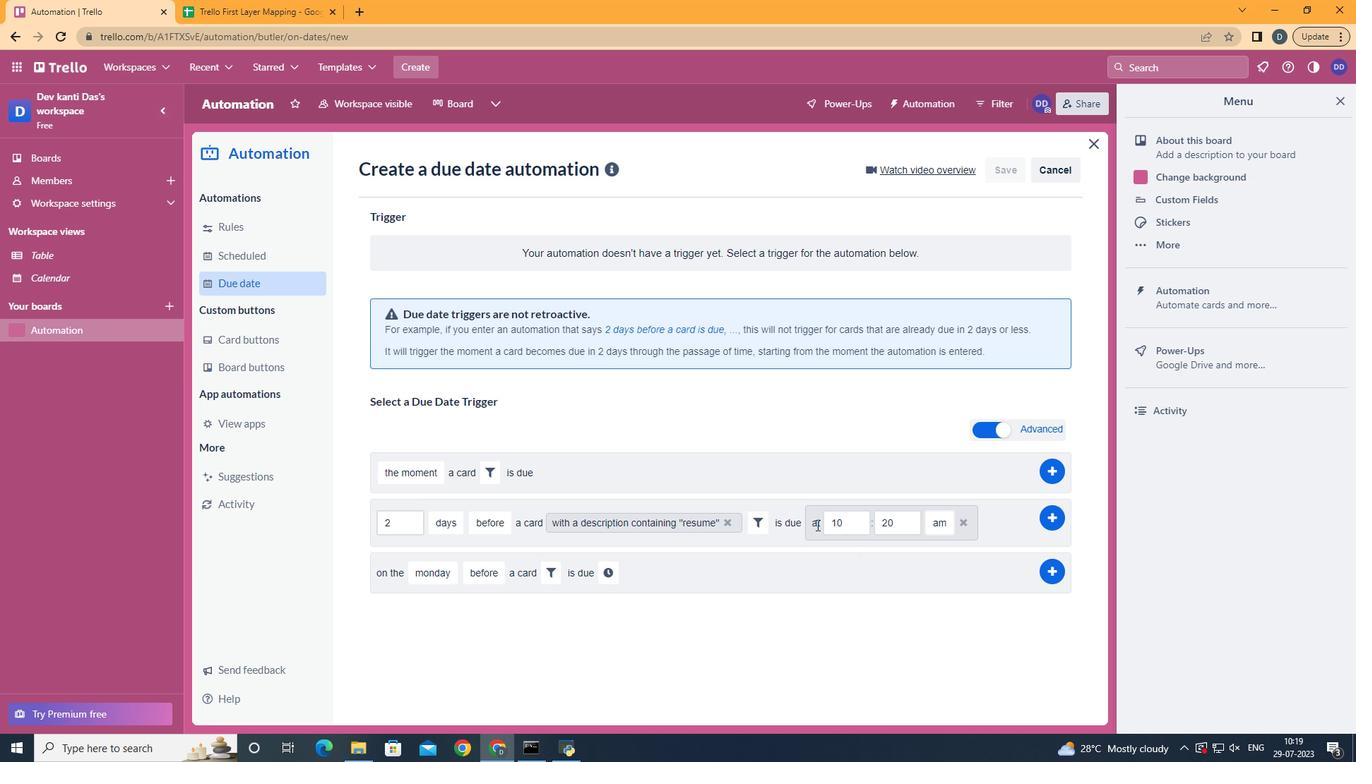 
Action: Mouse moved to (871, 524)
Screenshot: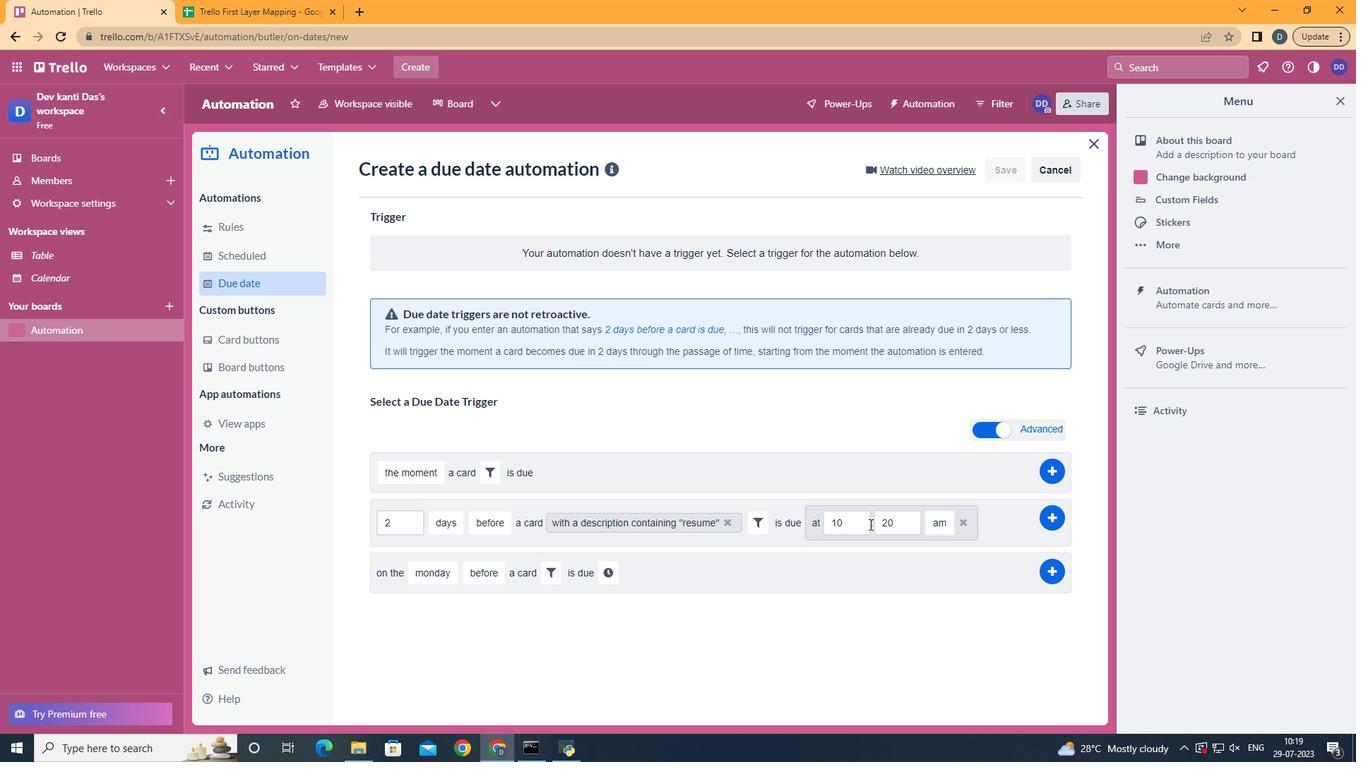 
Action: Key pressed <Key.backspace><Key.backspace>11
Screenshot: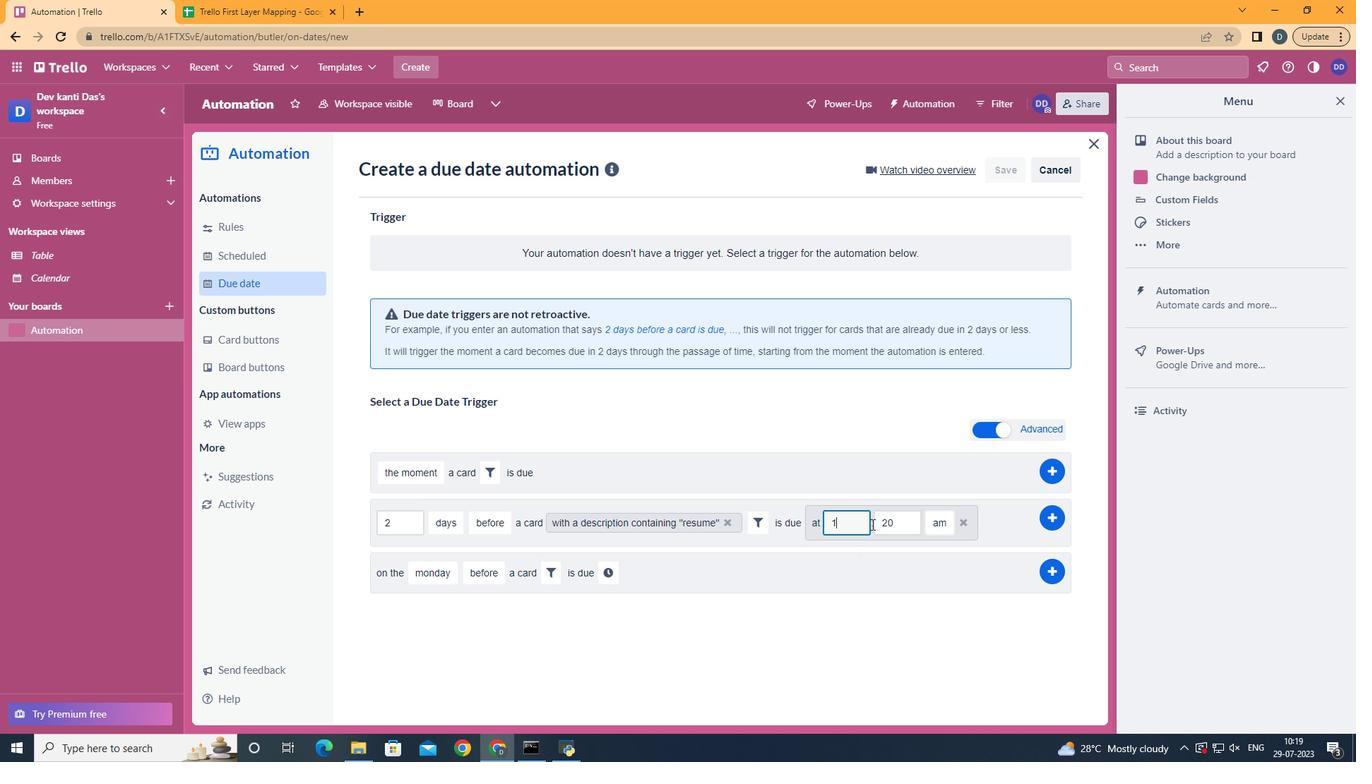 
Action: Mouse moved to (895, 522)
Screenshot: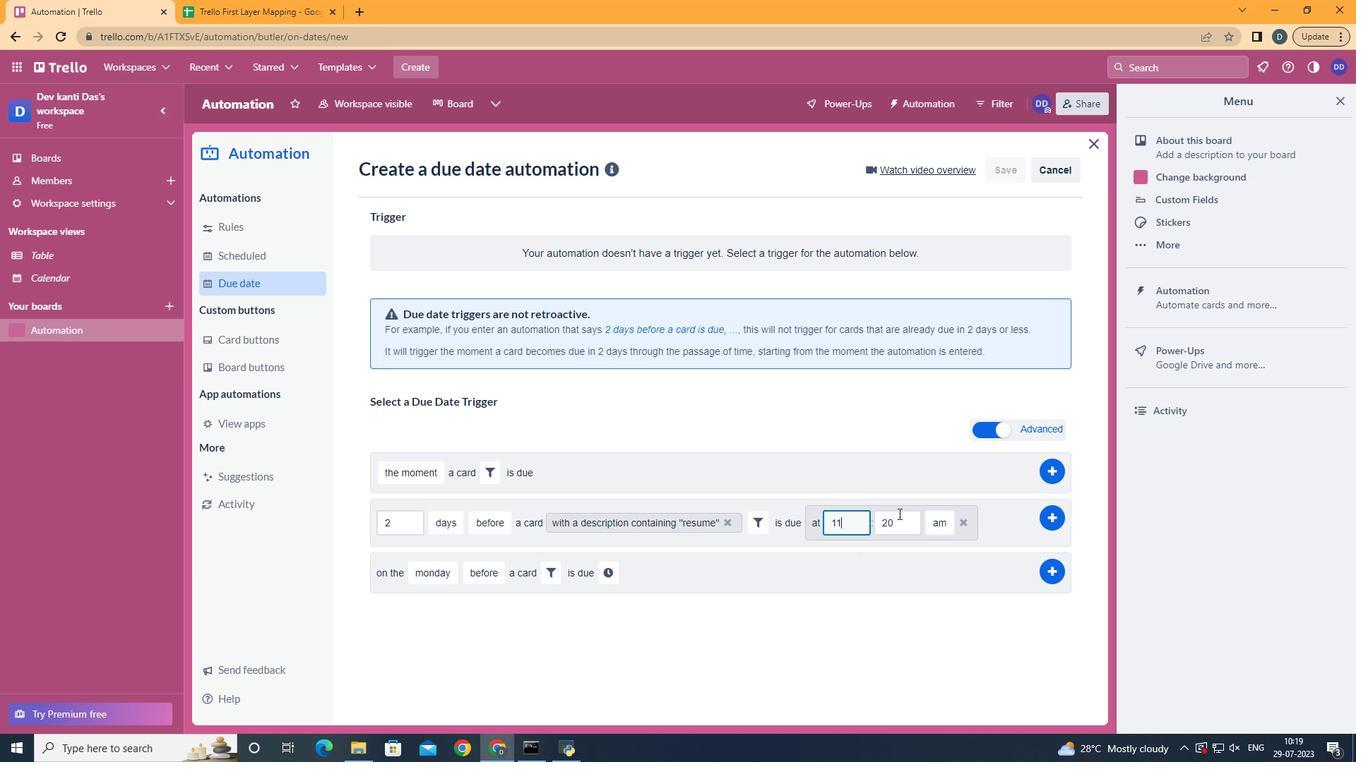 
Action: Mouse pressed left at (895, 522)
Screenshot: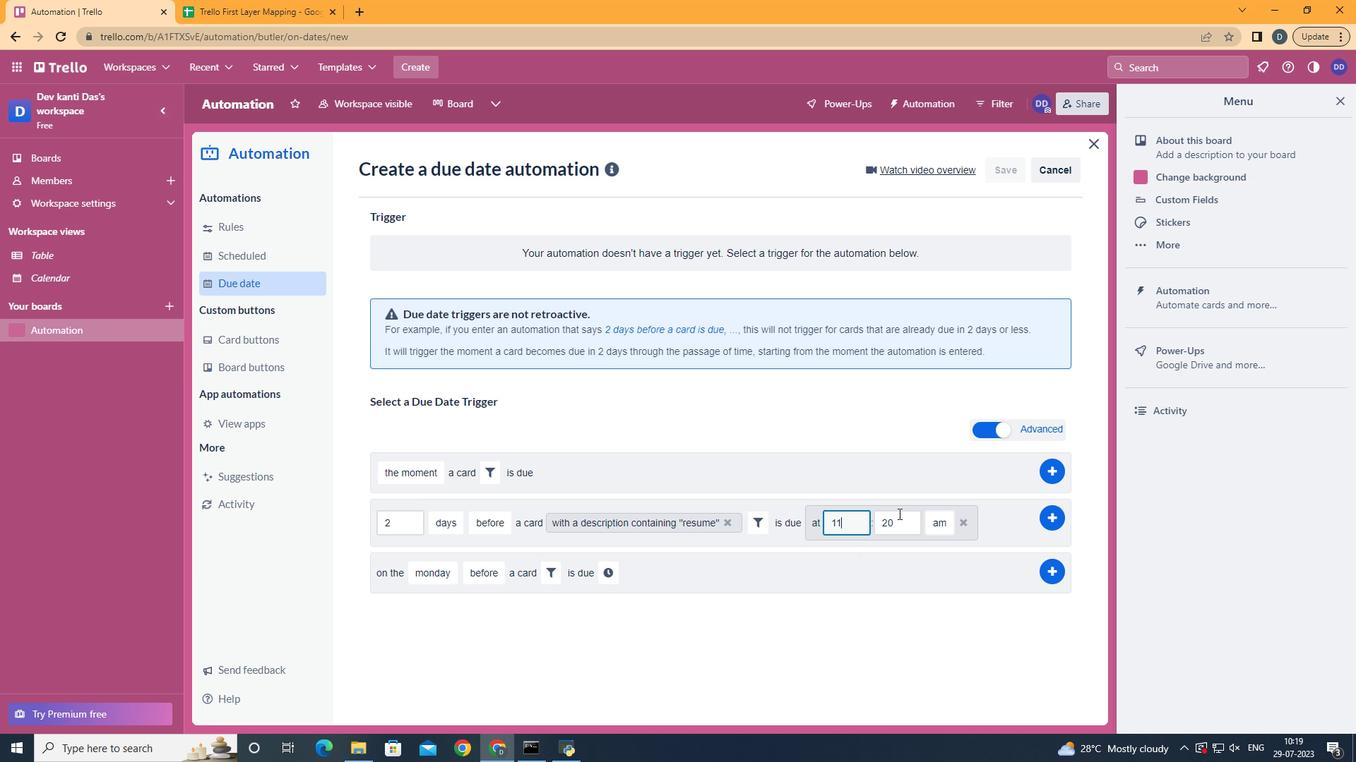 
Action: Key pressed <Key.backspace><Key.backspace>00
Screenshot: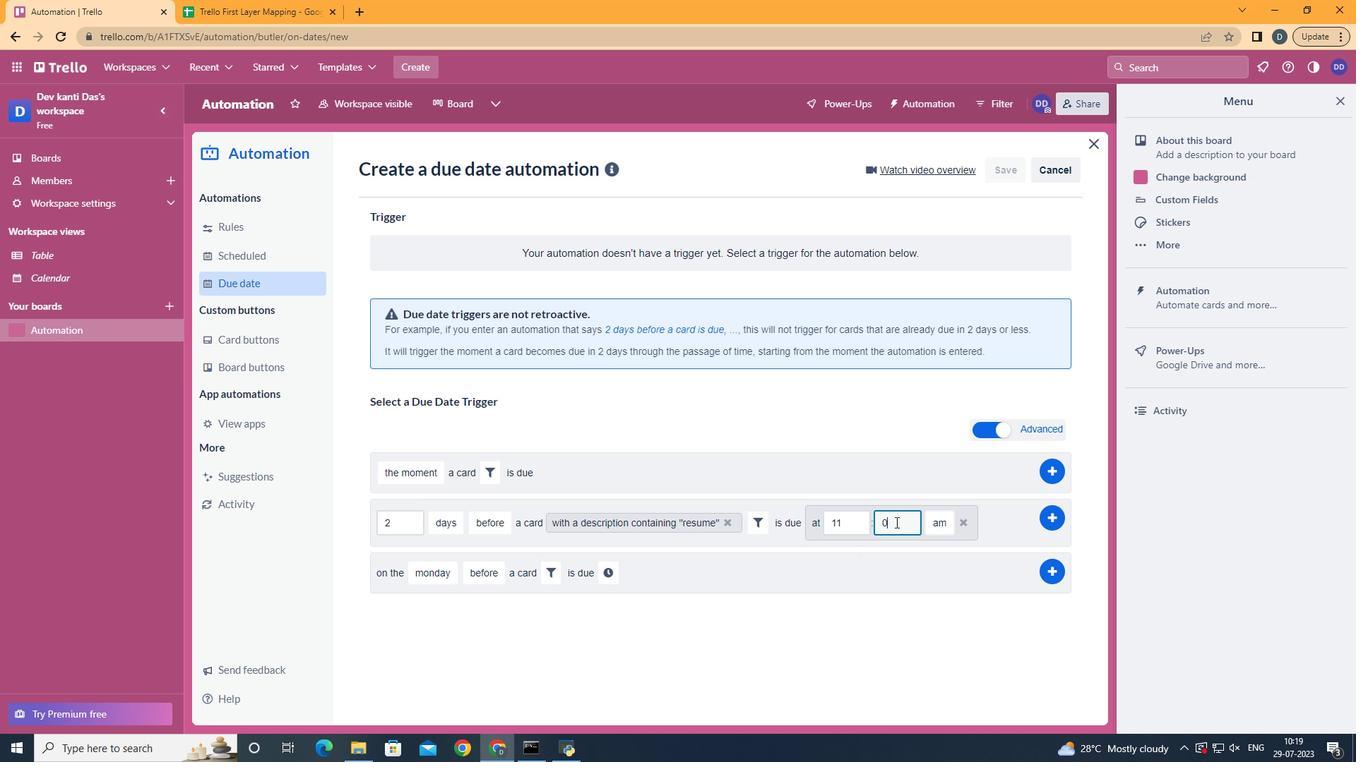 
Action: Mouse moved to (941, 548)
Screenshot: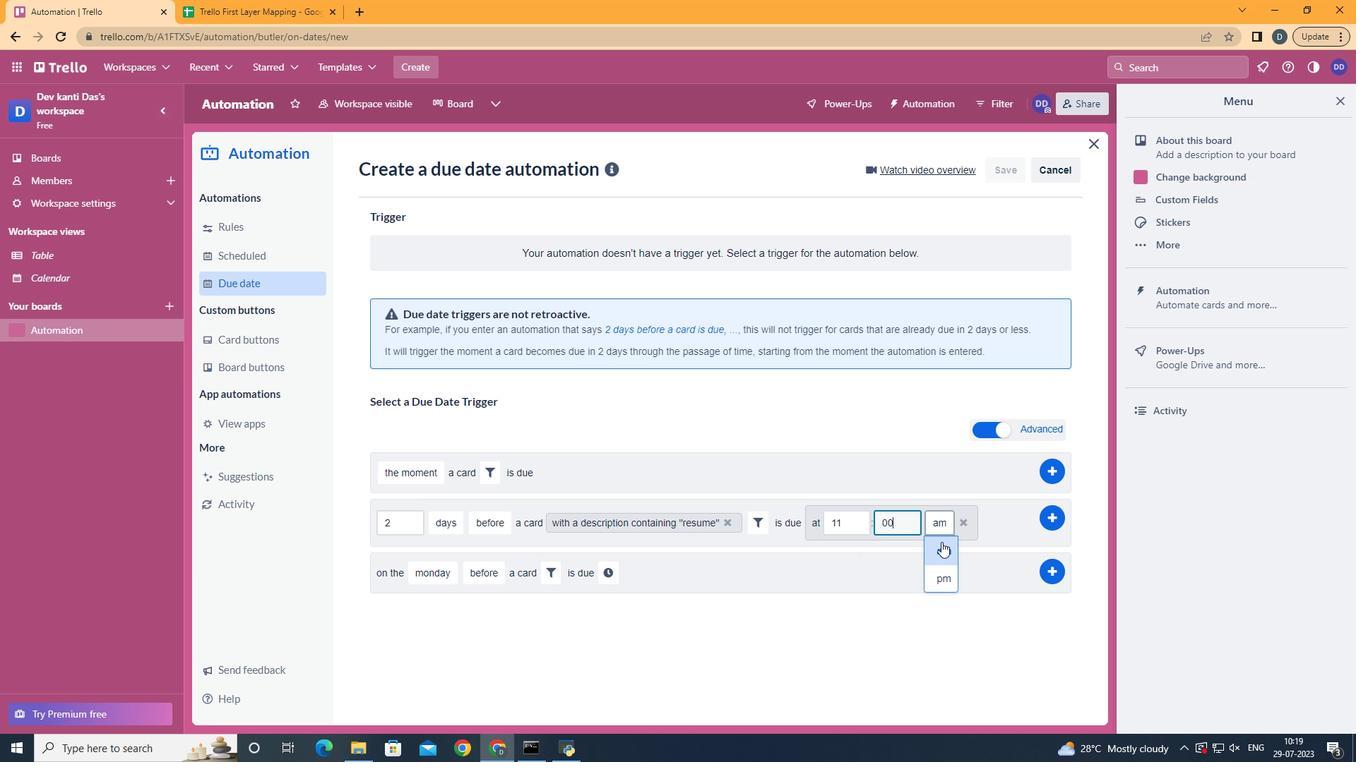 
Action: Mouse pressed left at (941, 548)
Screenshot: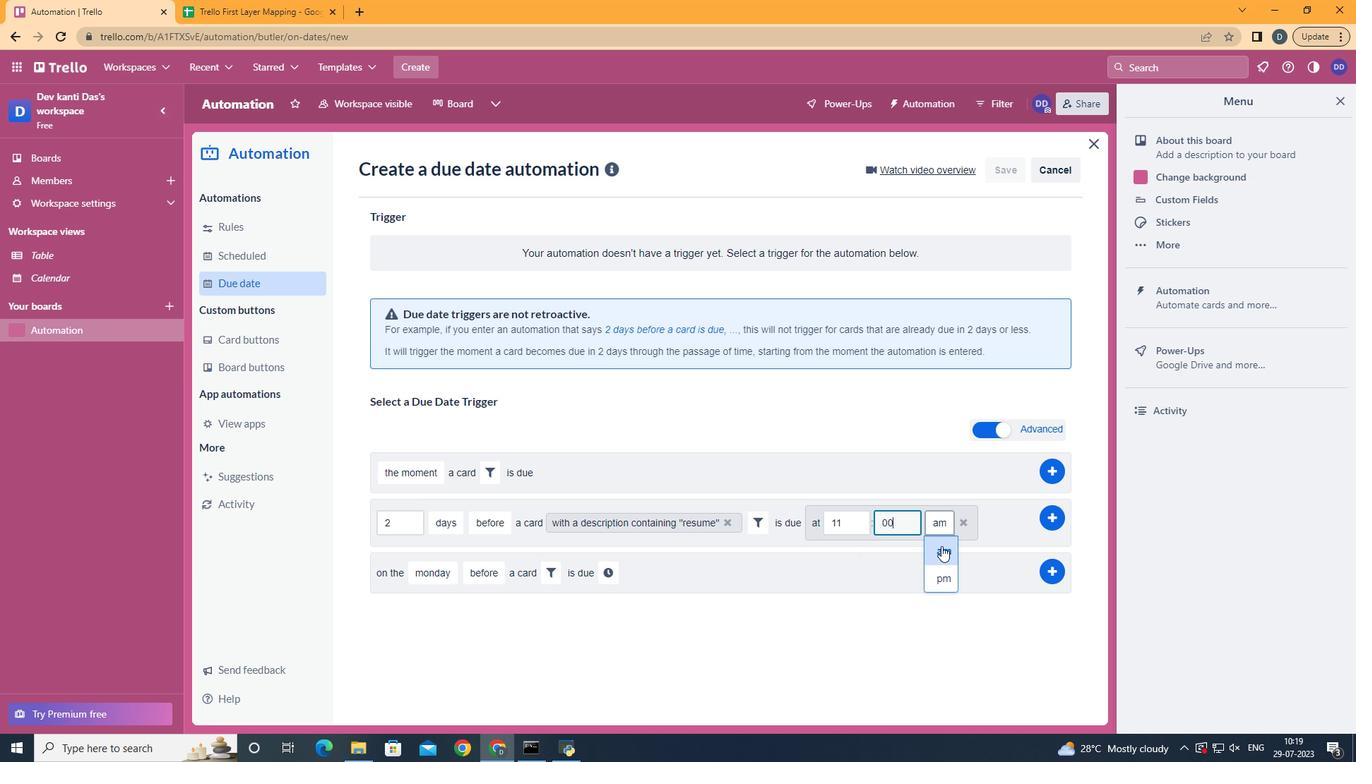 
